 Task: Find connections with filter location Manhumirim with filter topic #Businessownerwith filter profile language English with filter current company EJAmerica with filter school Vivekananda Institute of Professional Studies with filter industry Performing Arts with filter service category Loans with filter keywords title Manufacturing Assembler
Action: Mouse moved to (564, 89)
Screenshot: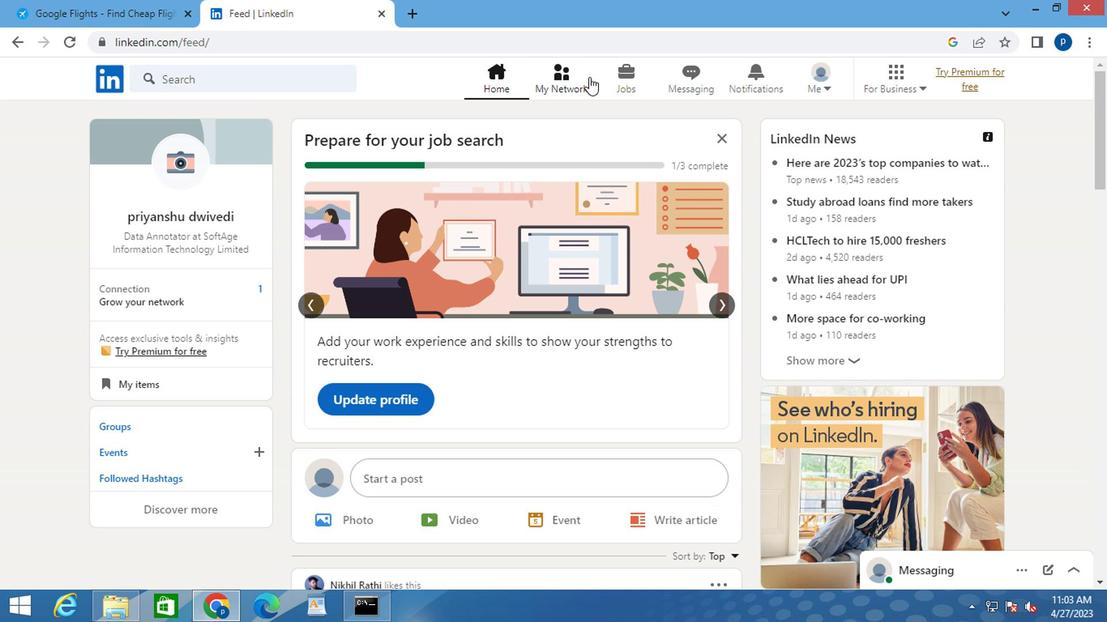 
Action: Mouse pressed left at (564, 89)
Screenshot: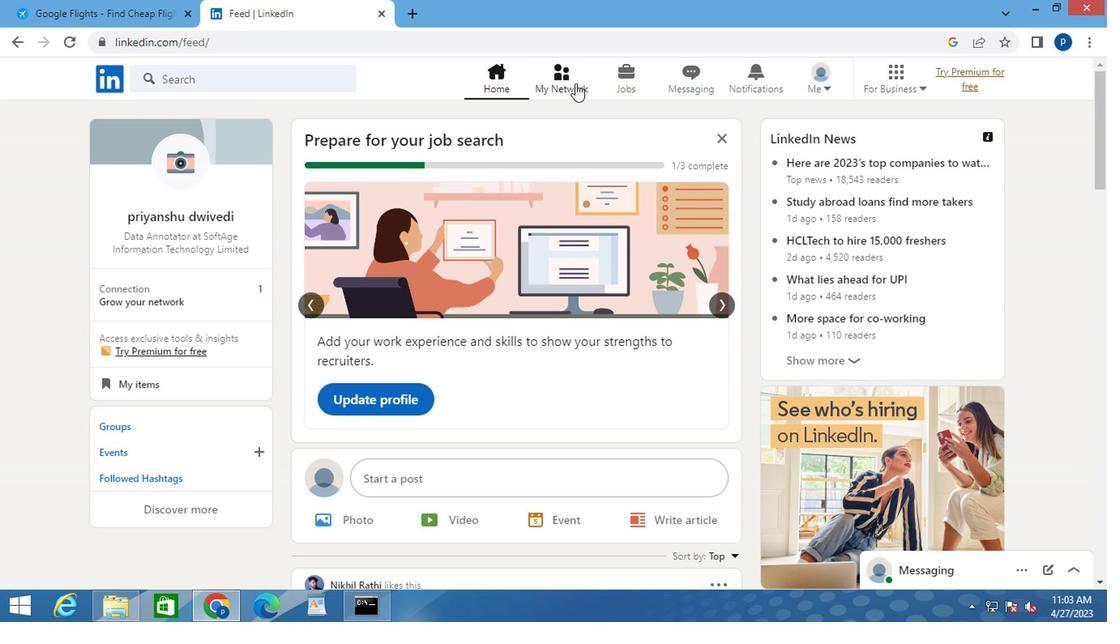 
Action: Mouse moved to (179, 167)
Screenshot: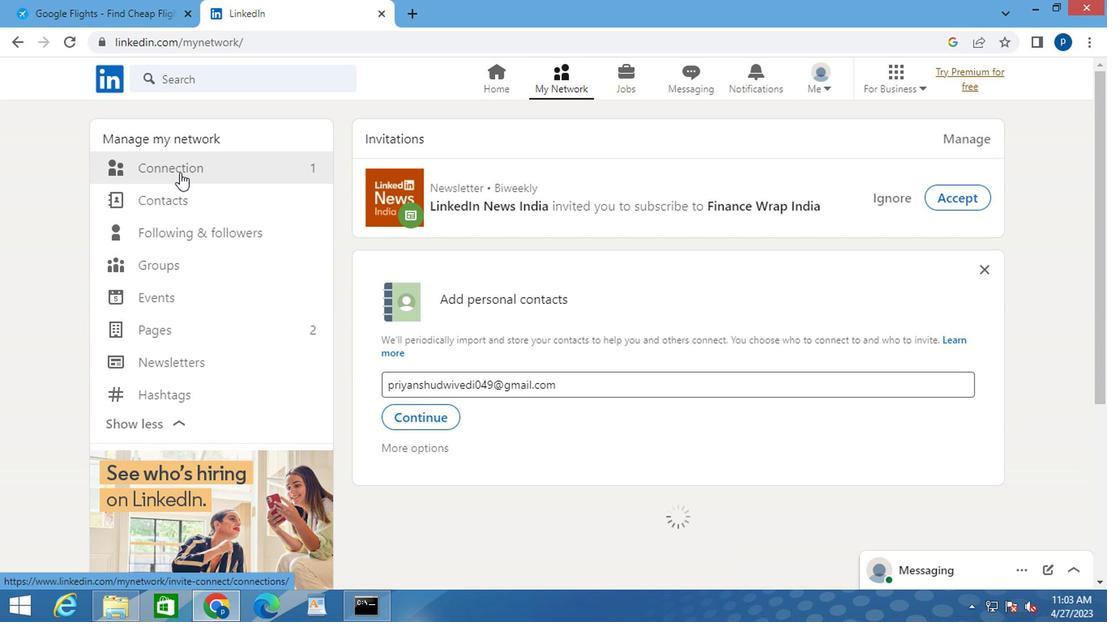 
Action: Mouse pressed left at (179, 167)
Screenshot: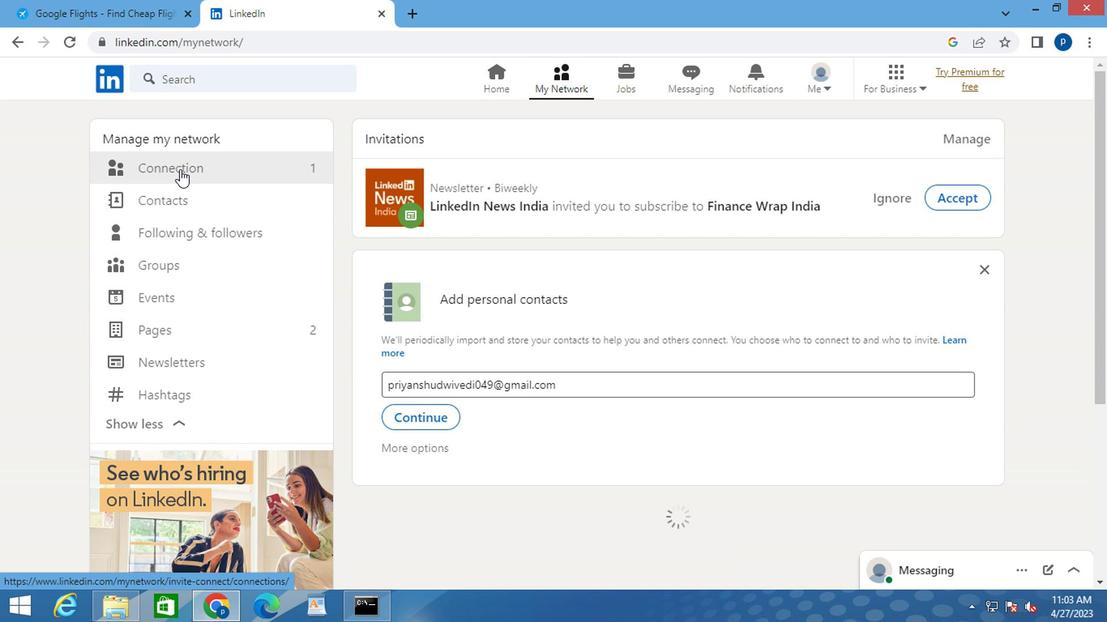 
Action: Mouse moved to (179, 166)
Screenshot: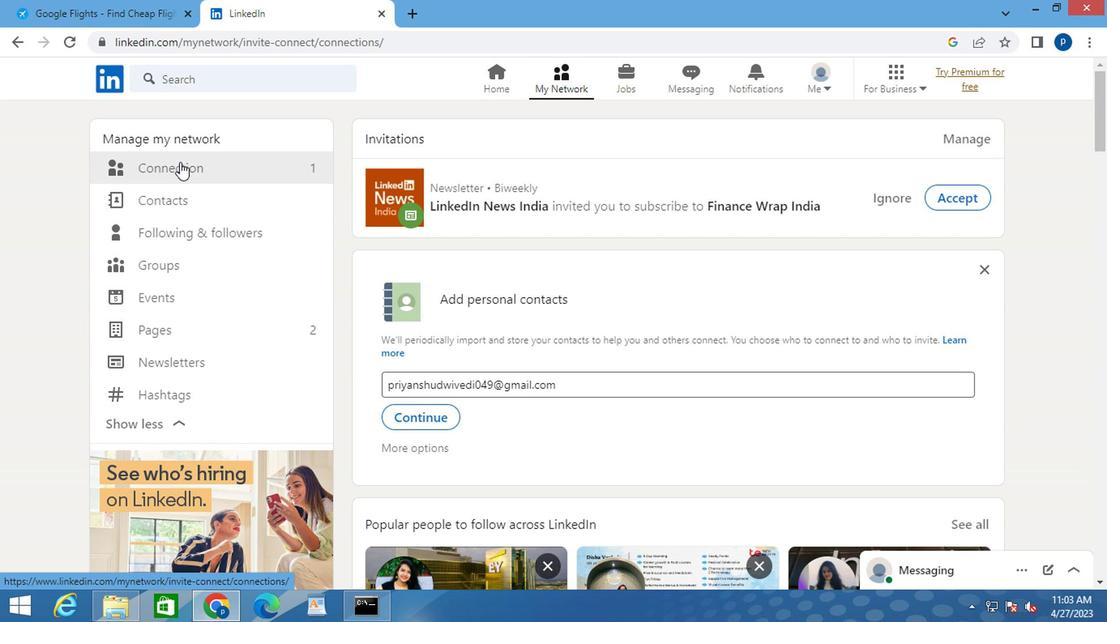 
Action: Mouse pressed left at (179, 166)
Screenshot: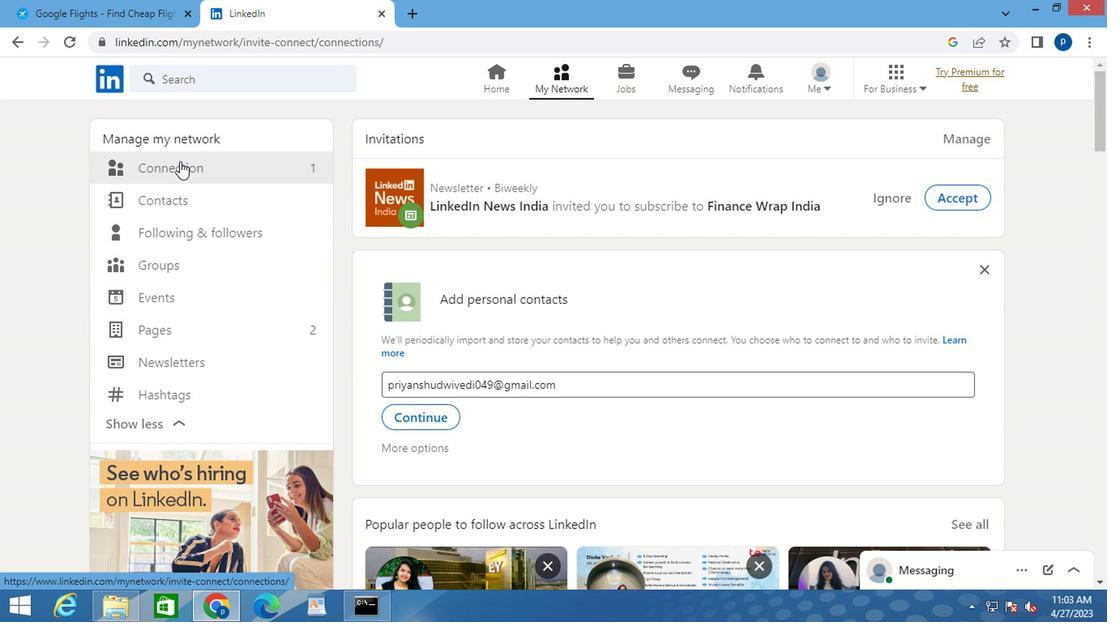 
Action: Mouse moved to (666, 171)
Screenshot: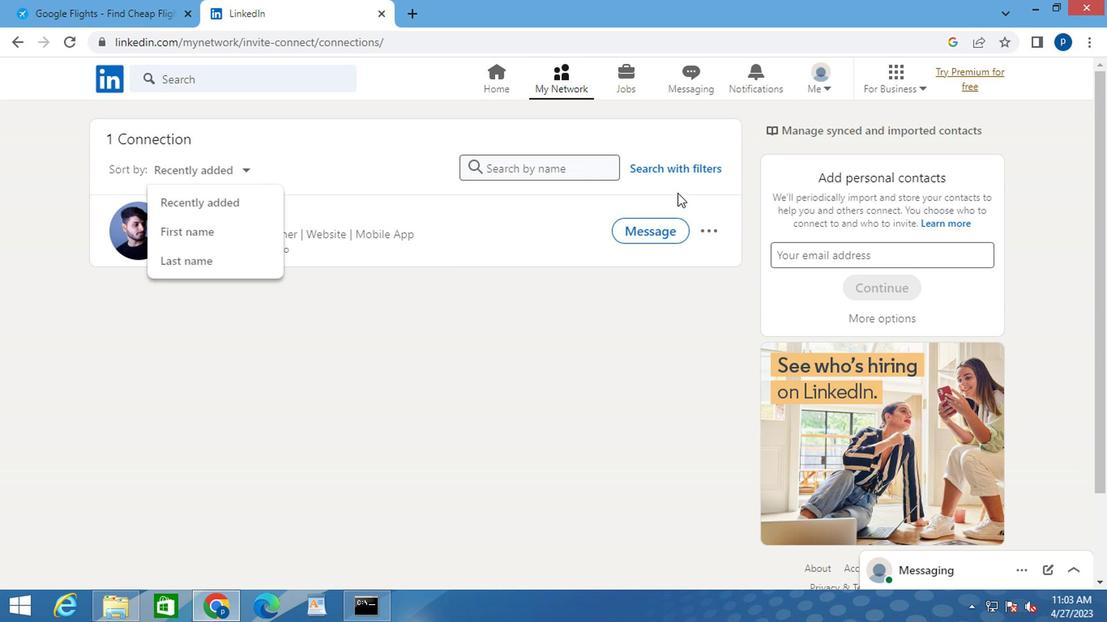 
Action: Mouse pressed left at (666, 171)
Screenshot: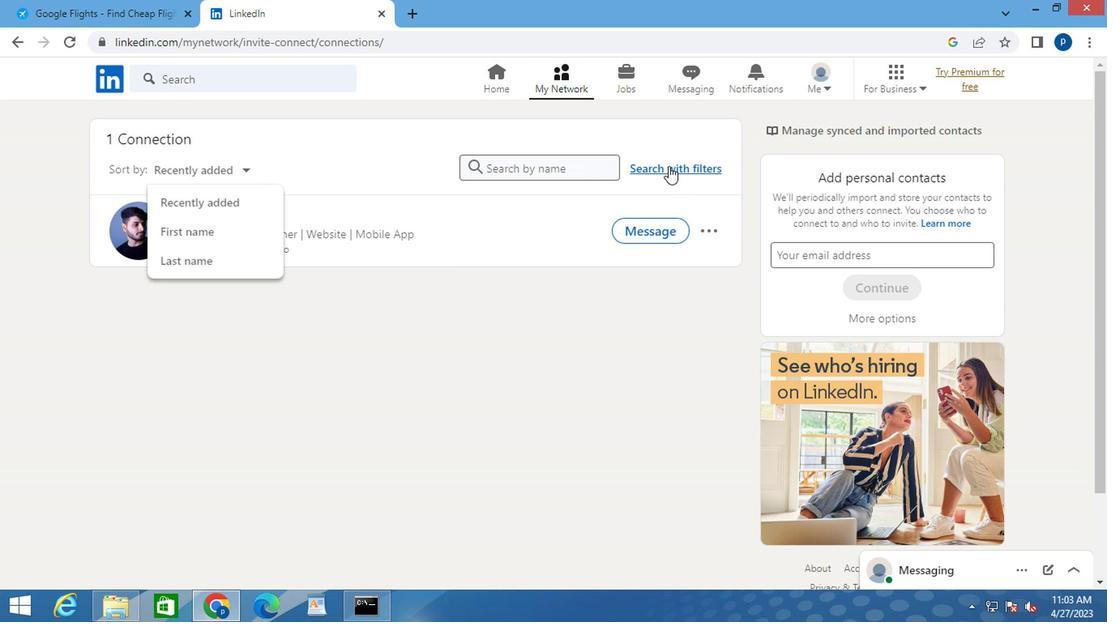 
Action: Mouse moved to (607, 128)
Screenshot: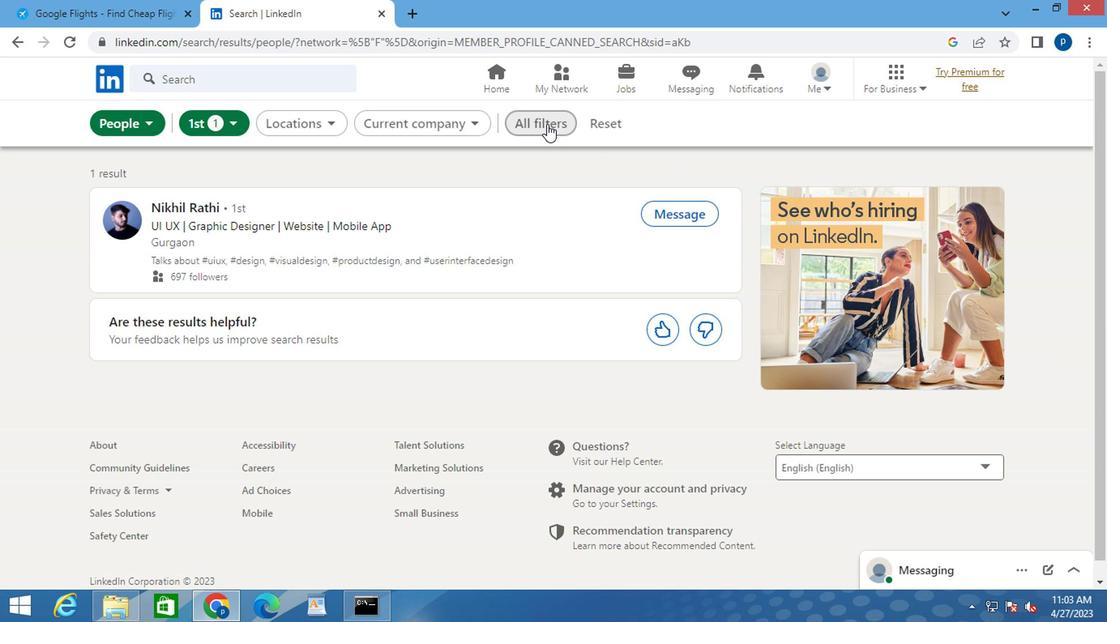 
Action: Mouse pressed left at (607, 128)
Screenshot: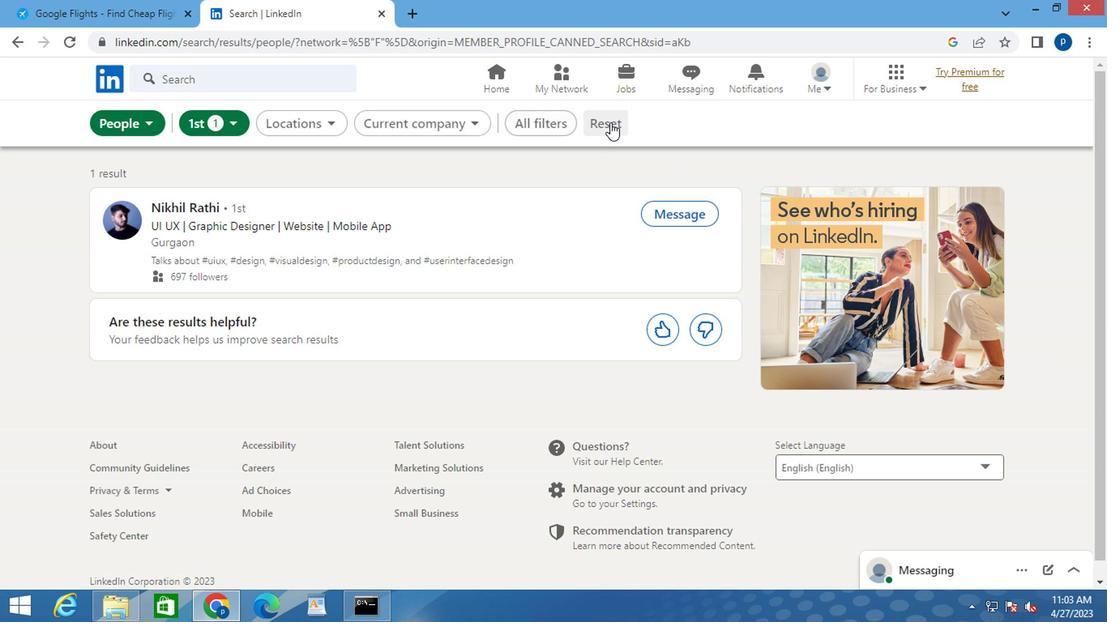 
Action: Mouse moved to (566, 127)
Screenshot: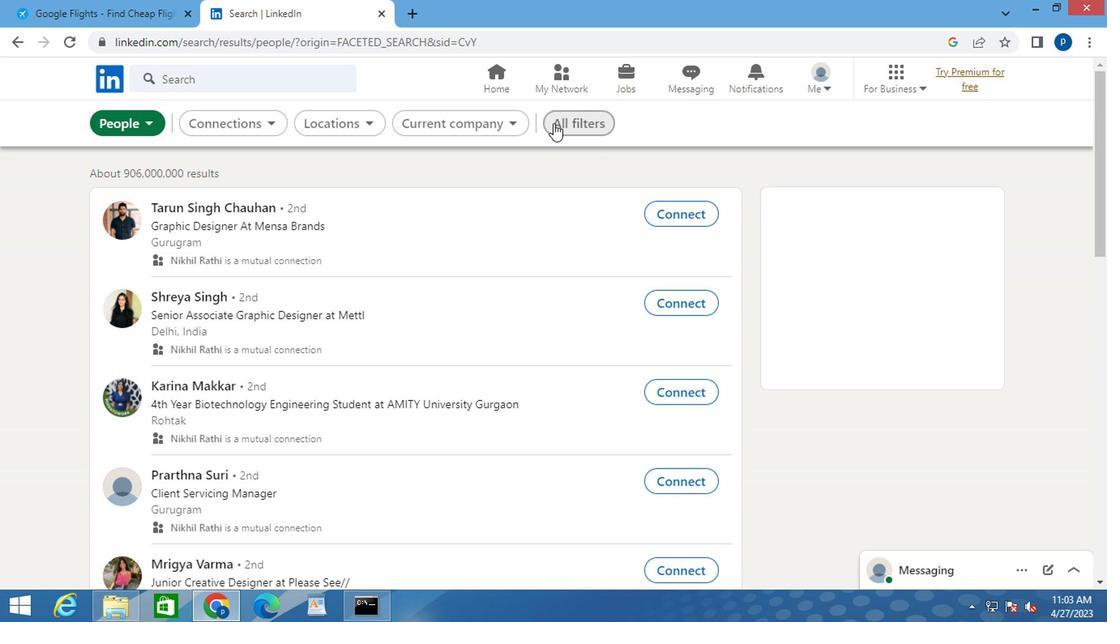 
Action: Mouse pressed left at (566, 127)
Screenshot: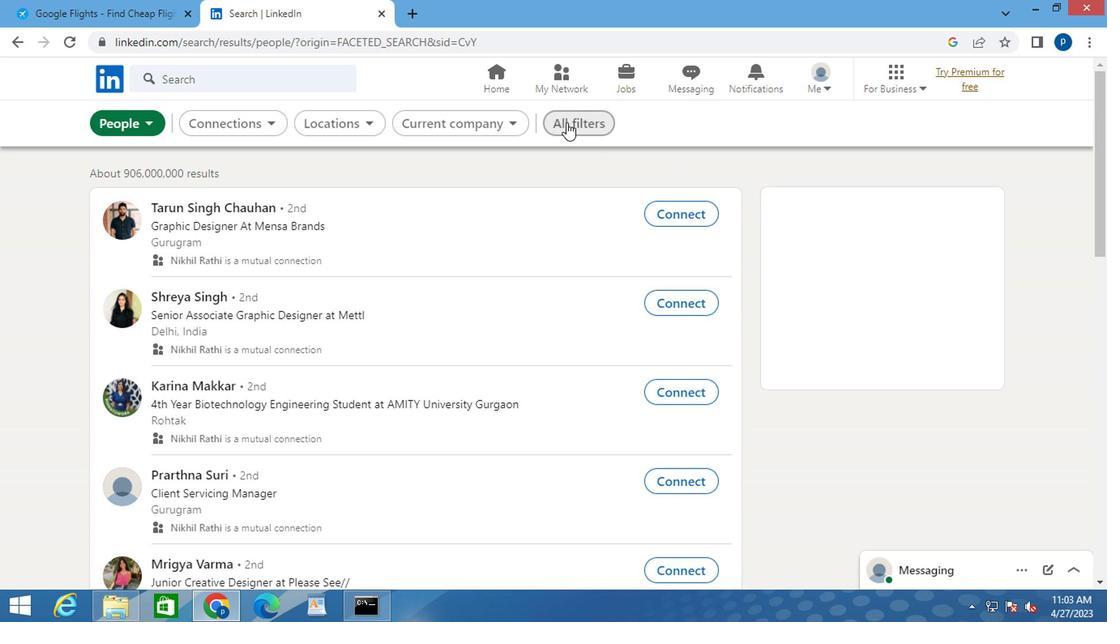 
Action: Mouse moved to (781, 380)
Screenshot: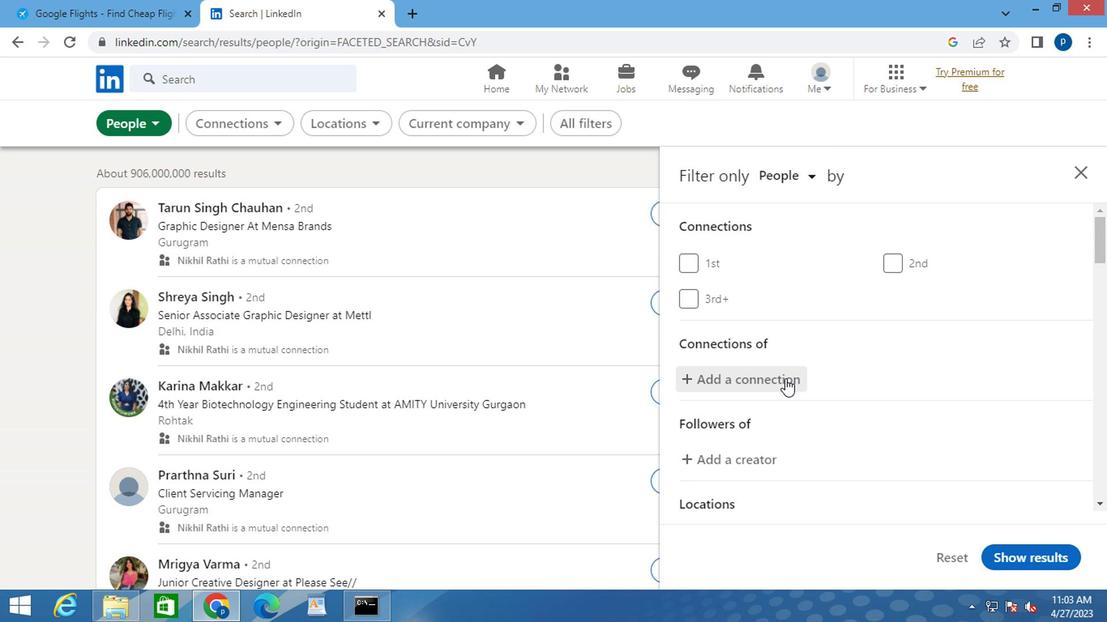 
Action: Mouse scrolled (781, 378) with delta (0, -1)
Screenshot: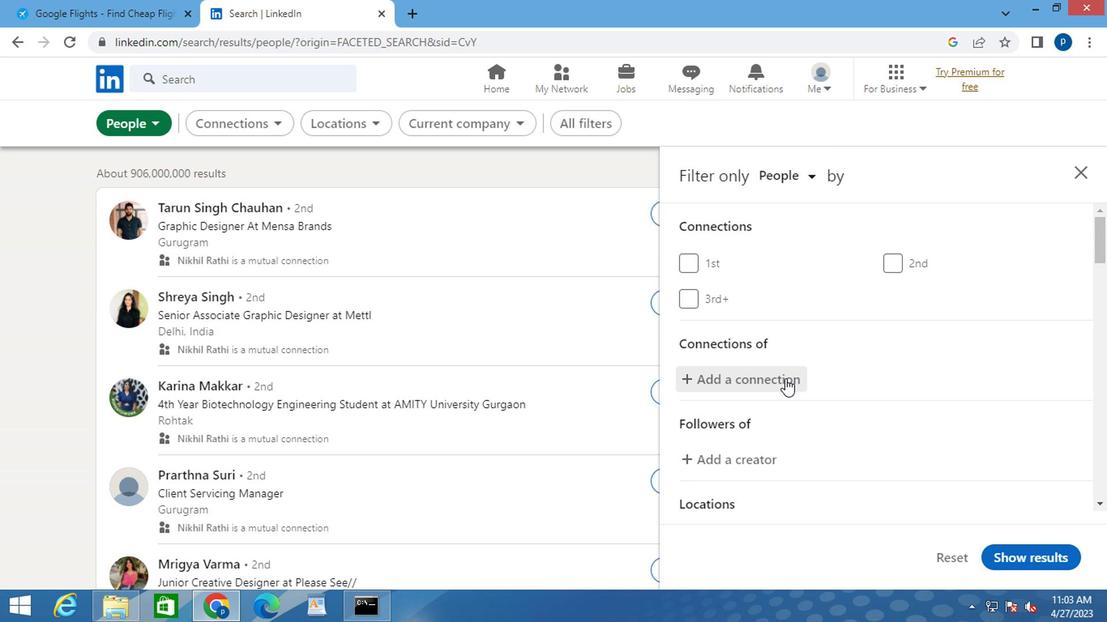 
Action: Mouse moved to (779, 377)
Screenshot: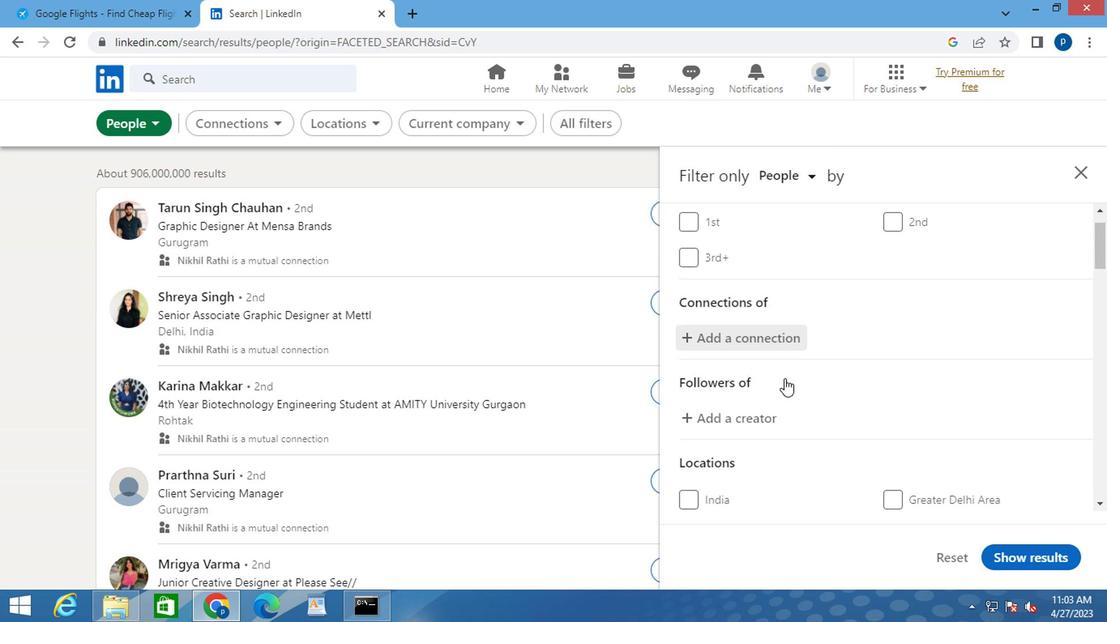 
Action: Mouse scrolled (779, 376) with delta (0, -1)
Screenshot: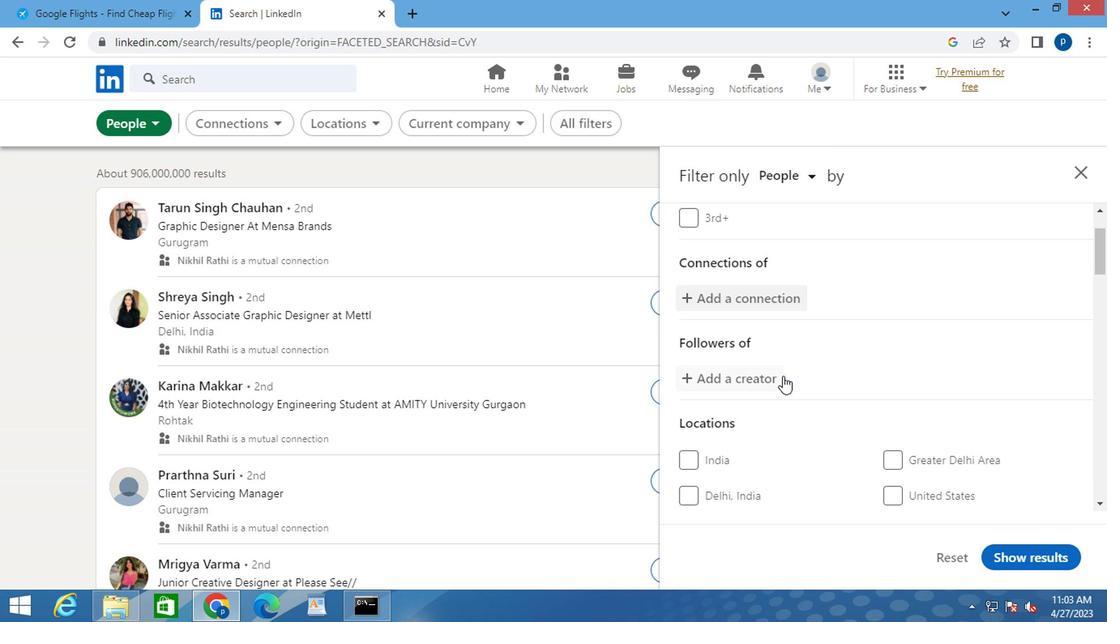 
Action: Mouse moved to (900, 442)
Screenshot: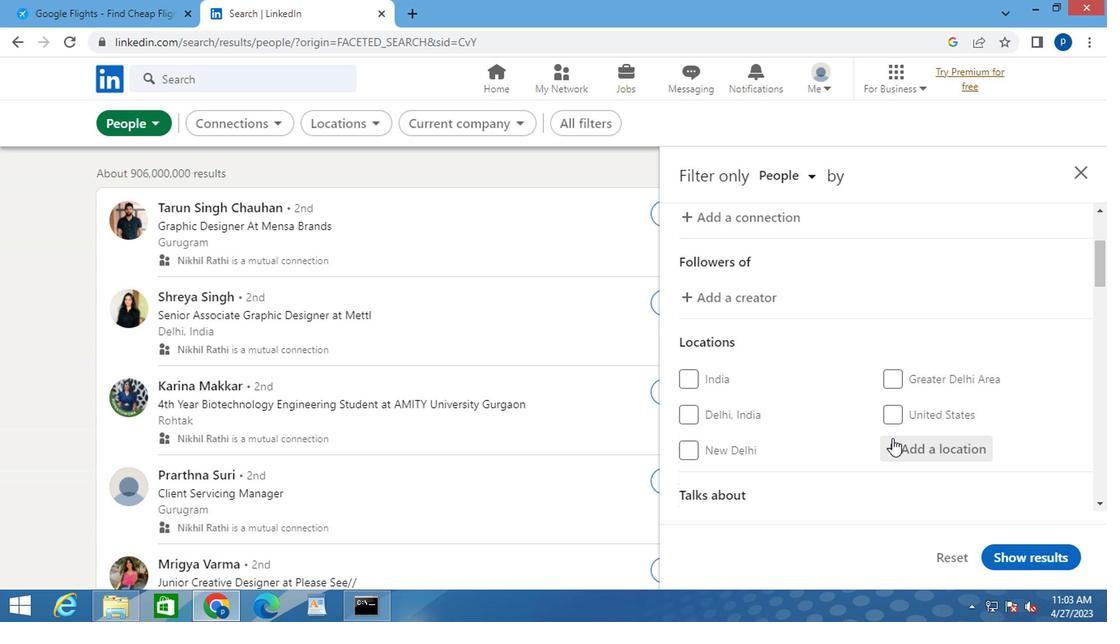 
Action: Mouse pressed left at (900, 442)
Screenshot: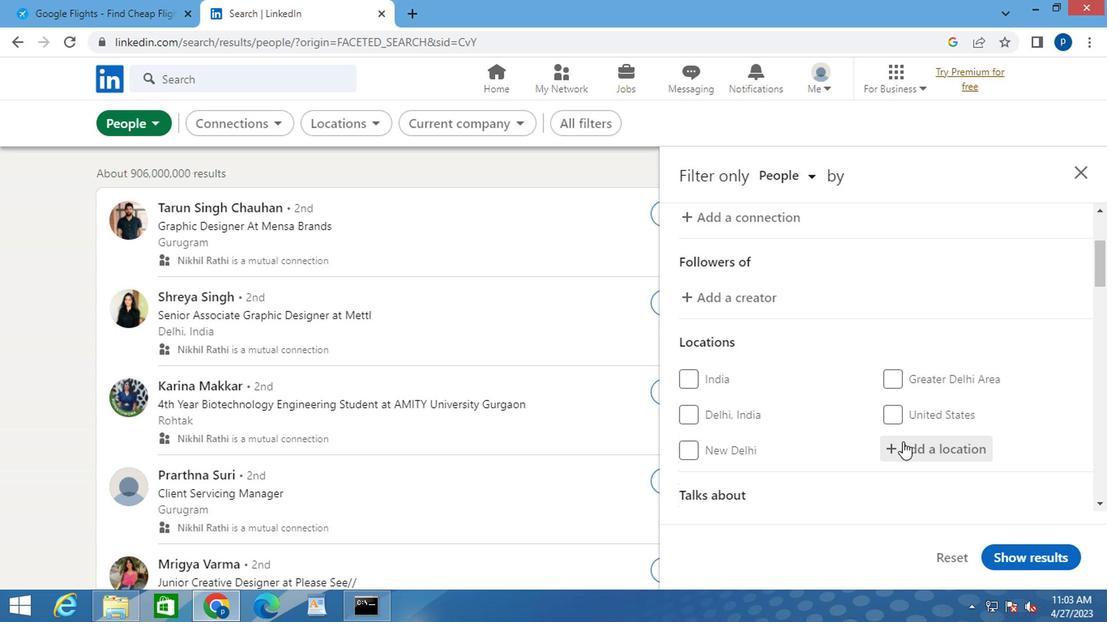 
Action: Key pressed <Key.caps_lock>m<Key.caps_lock>anhumi
Screenshot: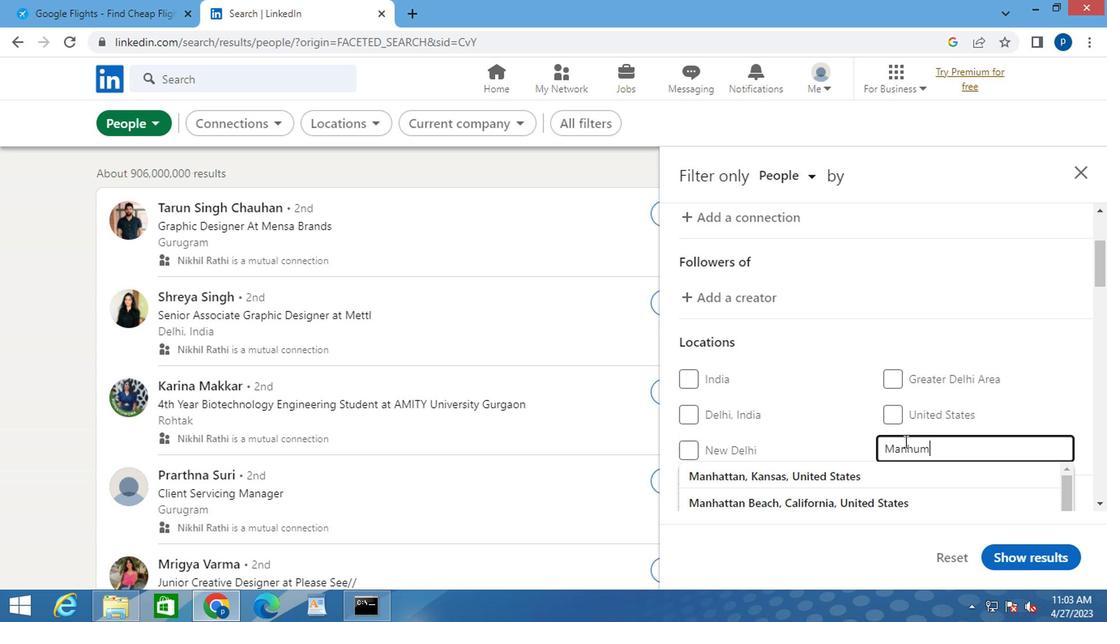 
Action: Mouse moved to (848, 471)
Screenshot: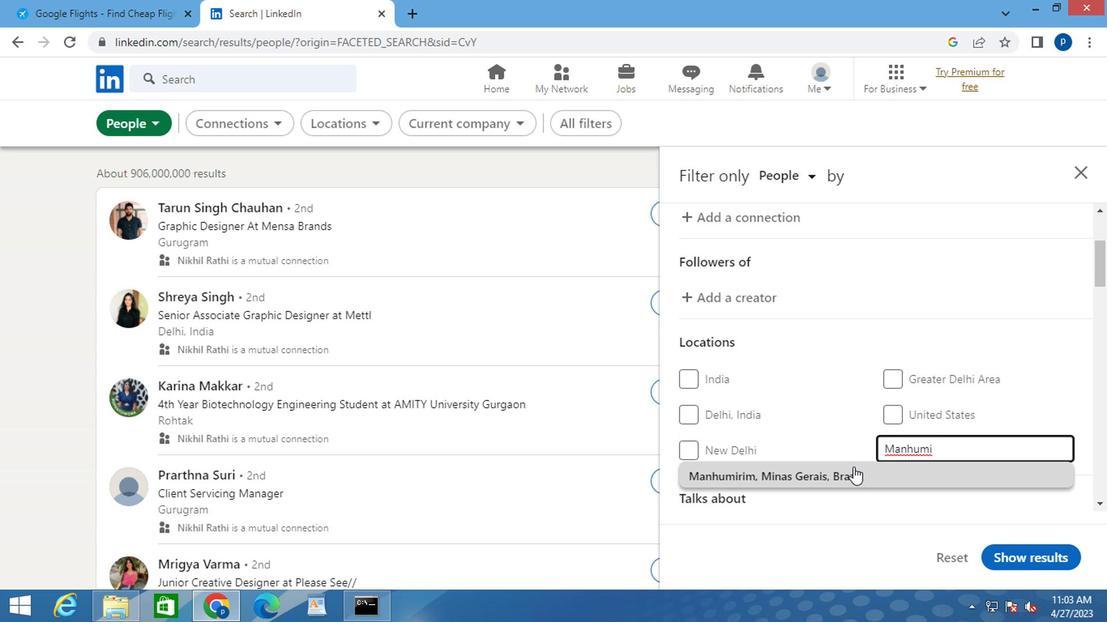 
Action: Mouse pressed left at (848, 471)
Screenshot: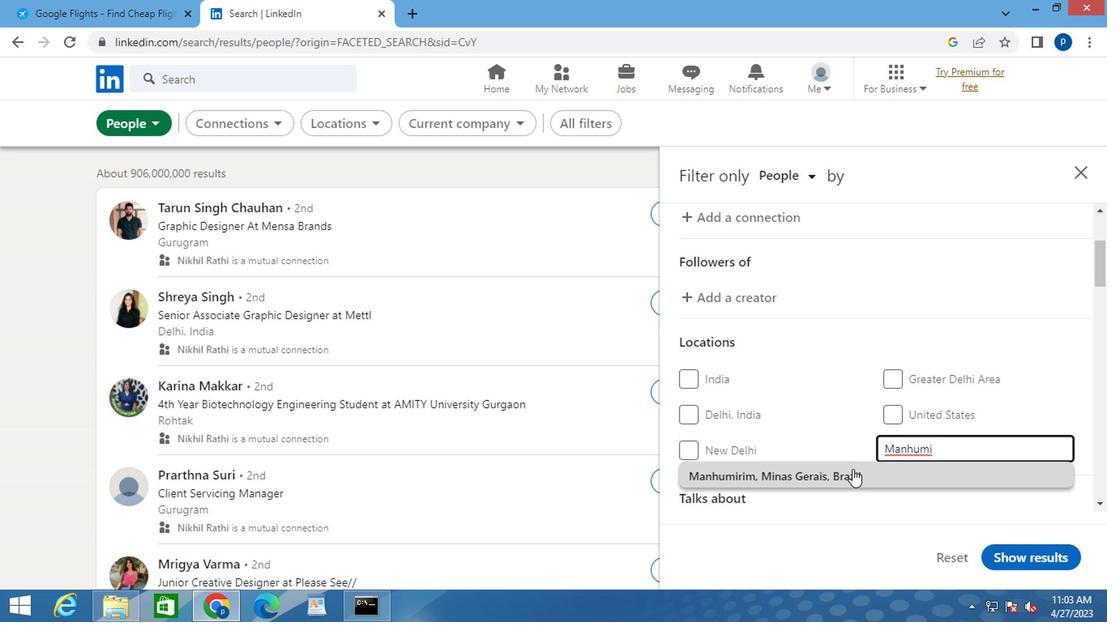 
Action: Mouse moved to (830, 420)
Screenshot: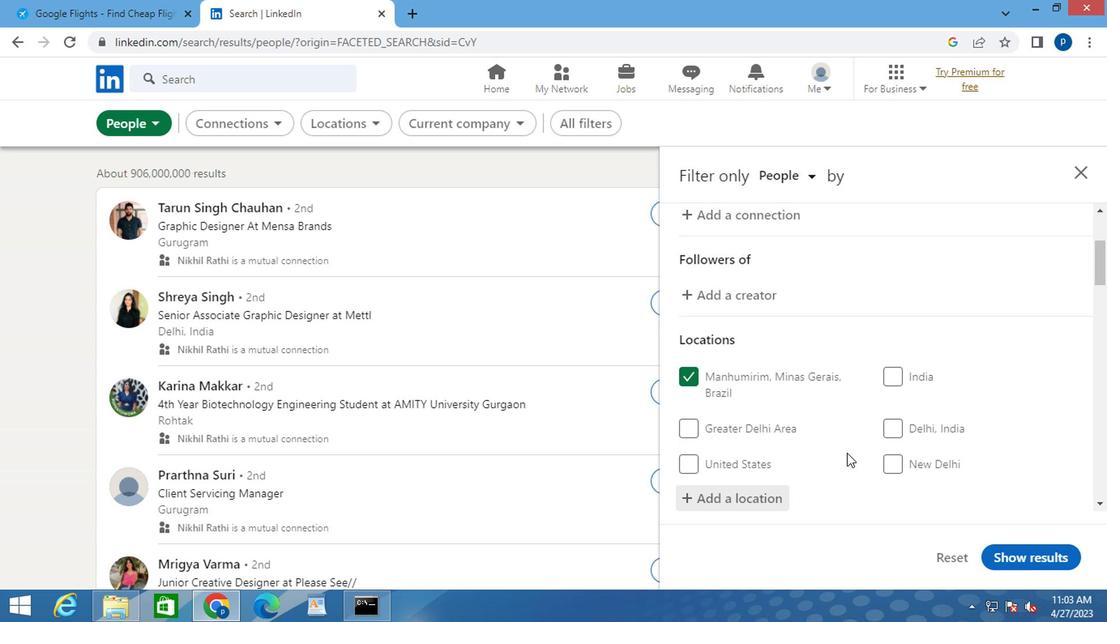 
Action: Mouse scrolled (830, 419) with delta (0, 0)
Screenshot: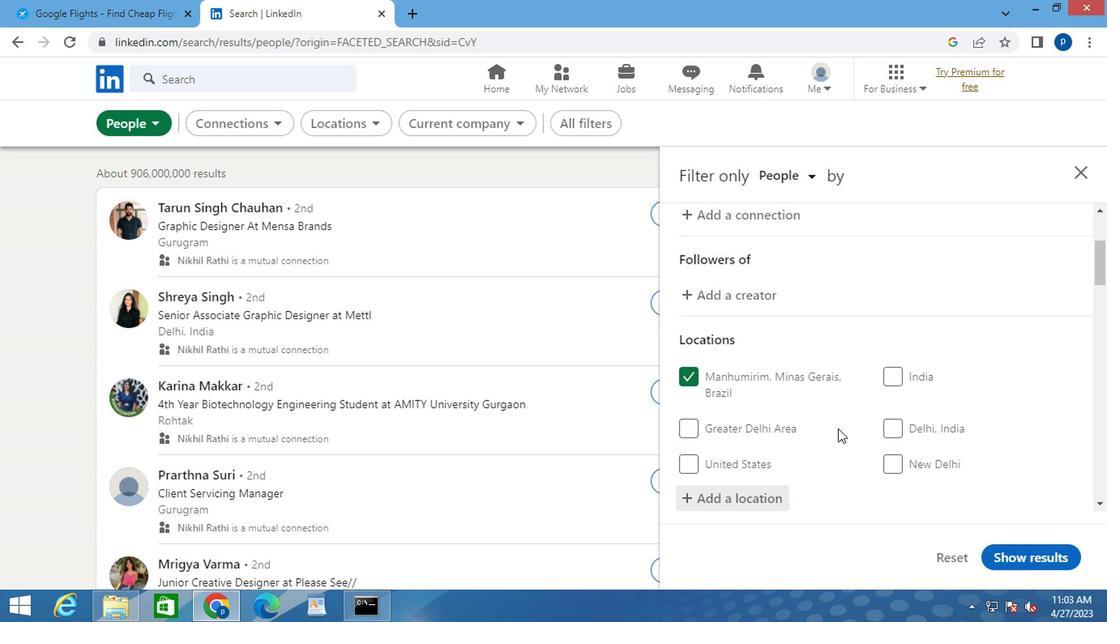 
Action: Mouse scrolled (830, 419) with delta (0, 0)
Screenshot: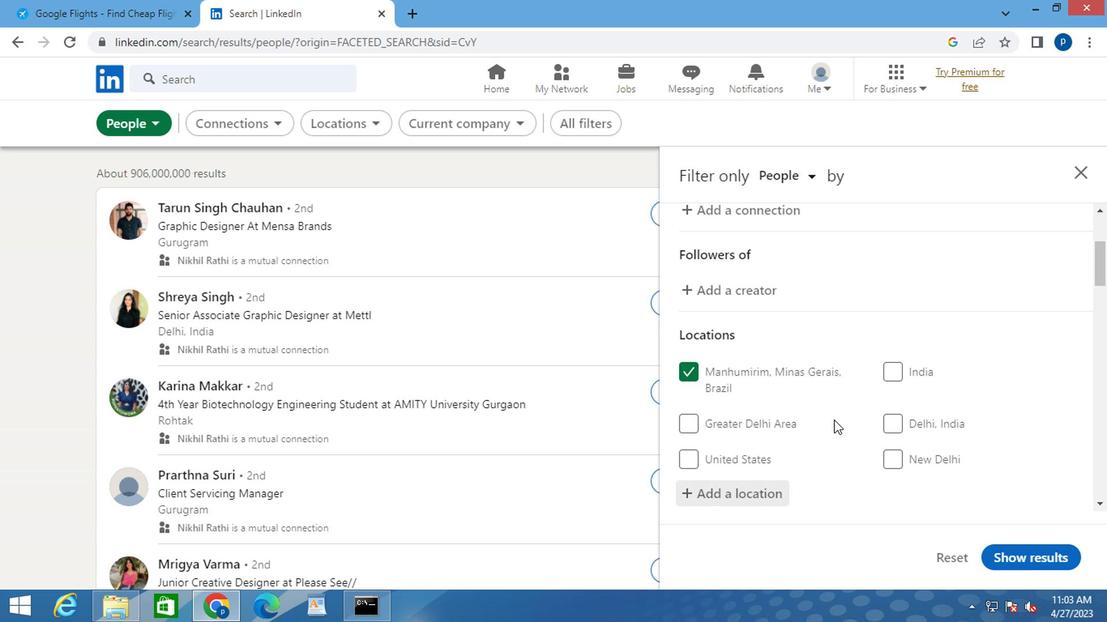 
Action: Mouse moved to (826, 407)
Screenshot: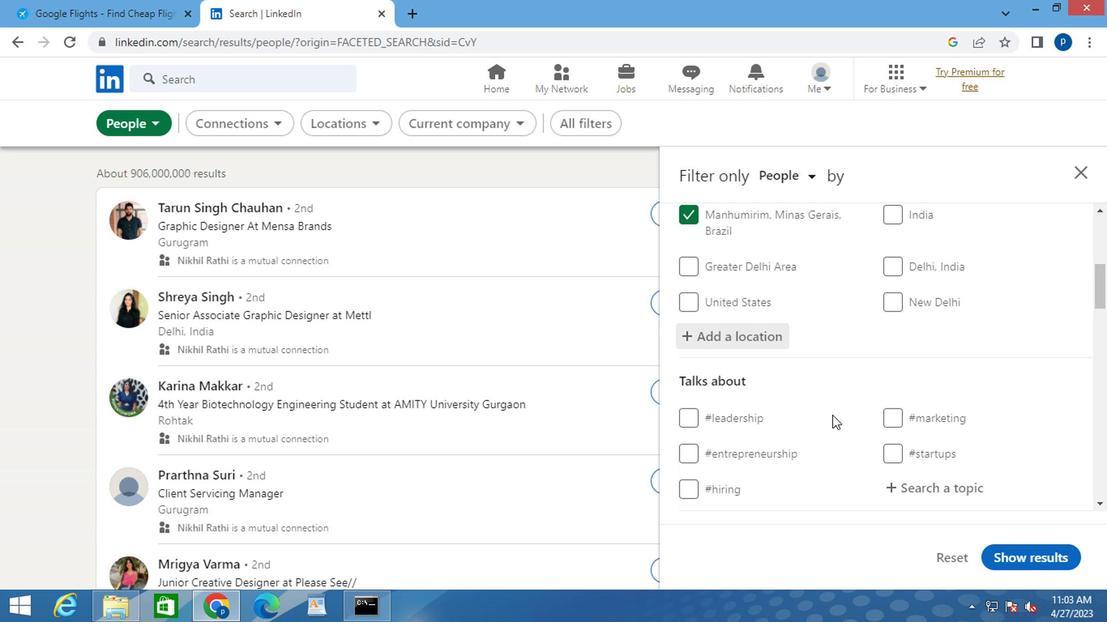 
Action: Mouse scrolled (826, 407) with delta (0, 0)
Screenshot: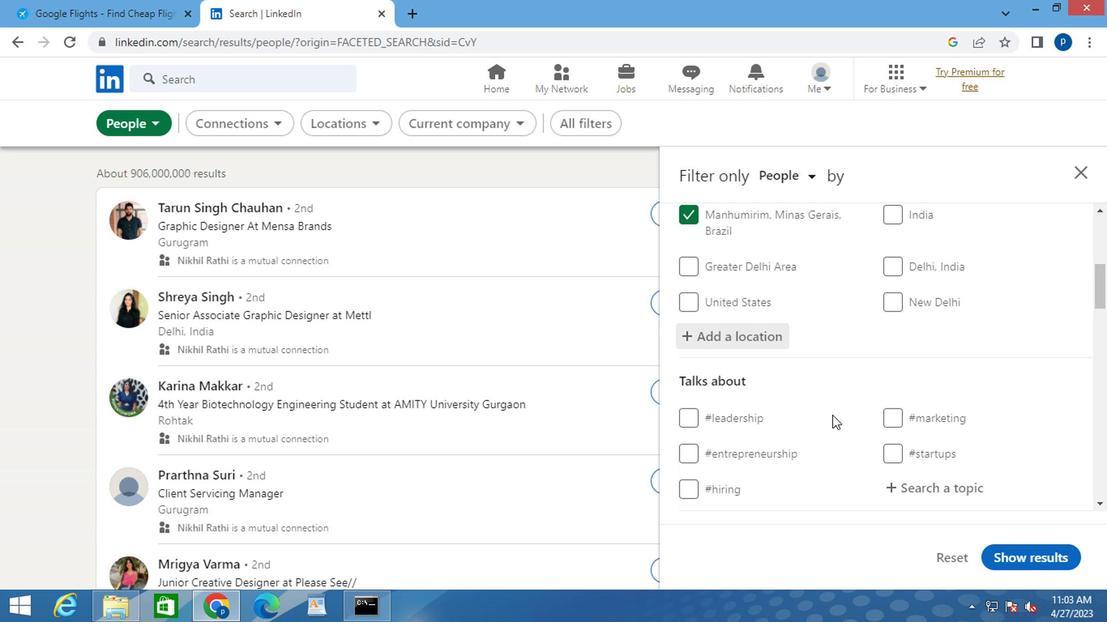 
Action: Mouse moved to (921, 411)
Screenshot: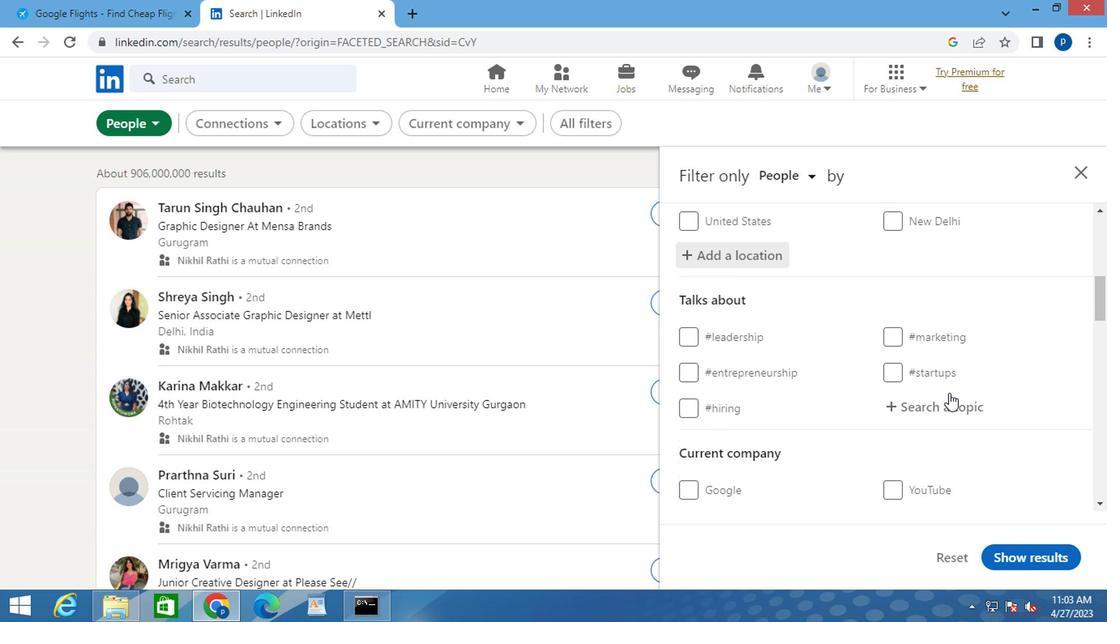 
Action: Mouse pressed left at (921, 411)
Screenshot: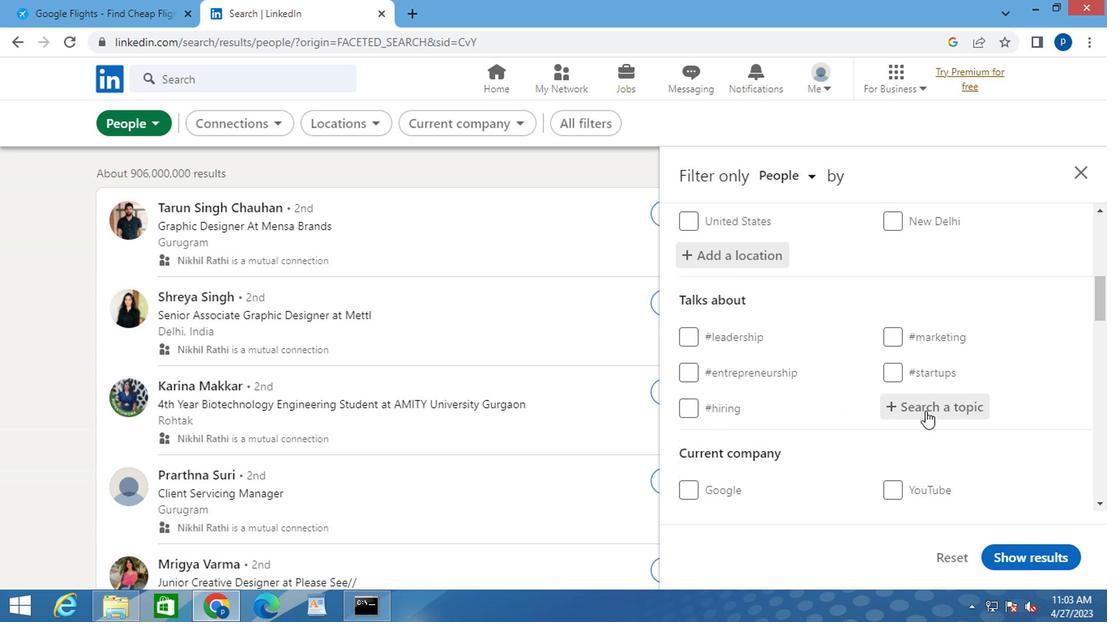 
Action: Mouse moved to (918, 411)
Screenshot: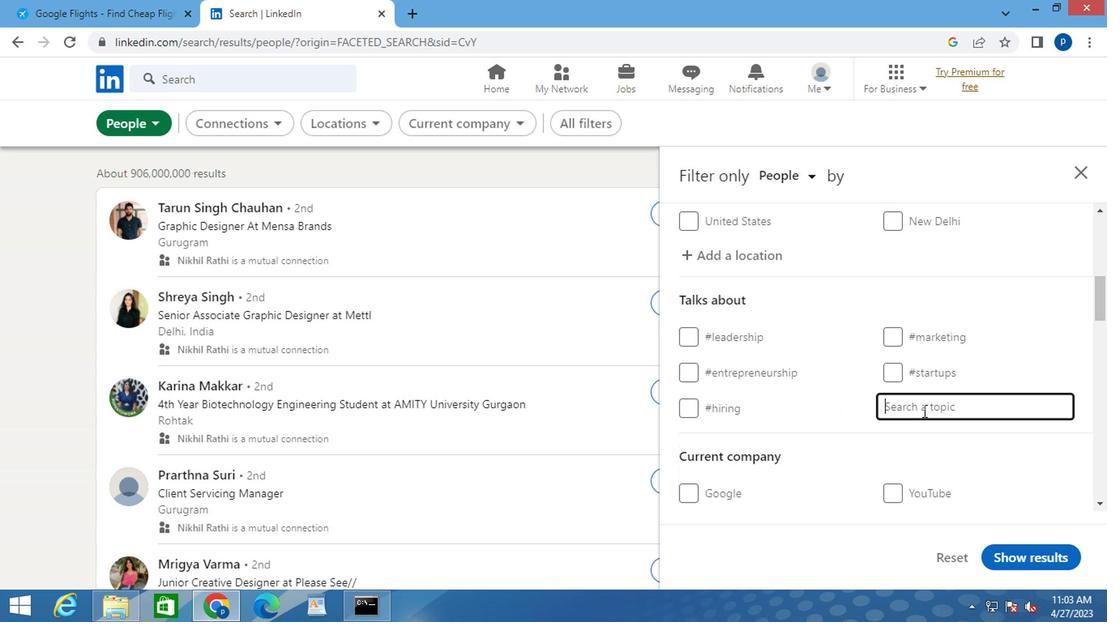 
Action: Key pressed <Key.shift>#<Key.caps_lock>B<Key.caps_lock>USINESSOWNER
Screenshot: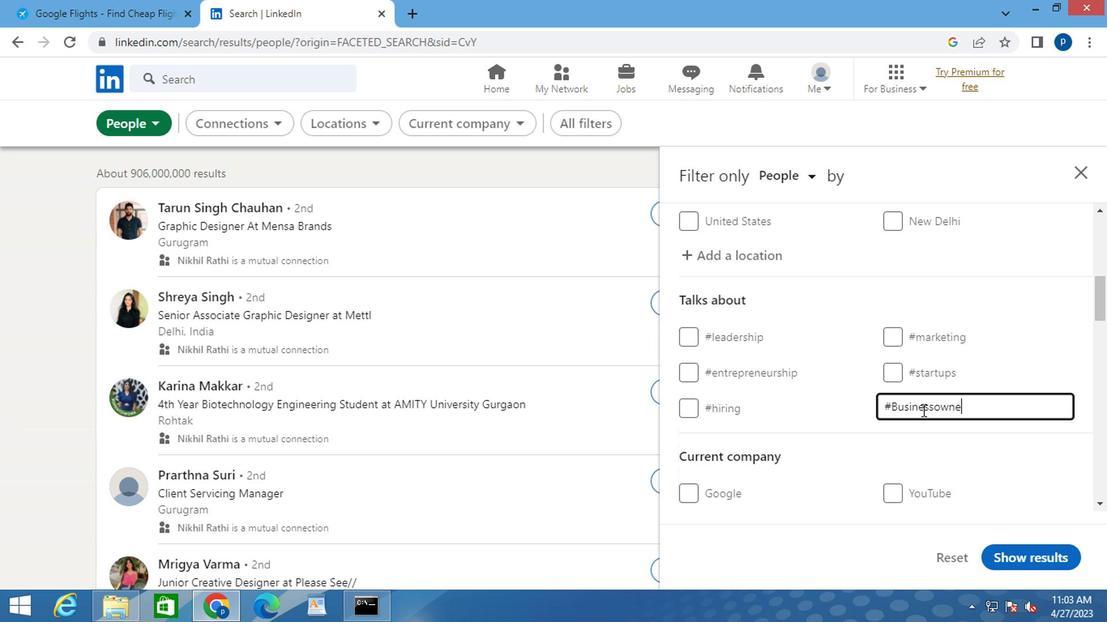 
Action: Mouse moved to (796, 440)
Screenshot: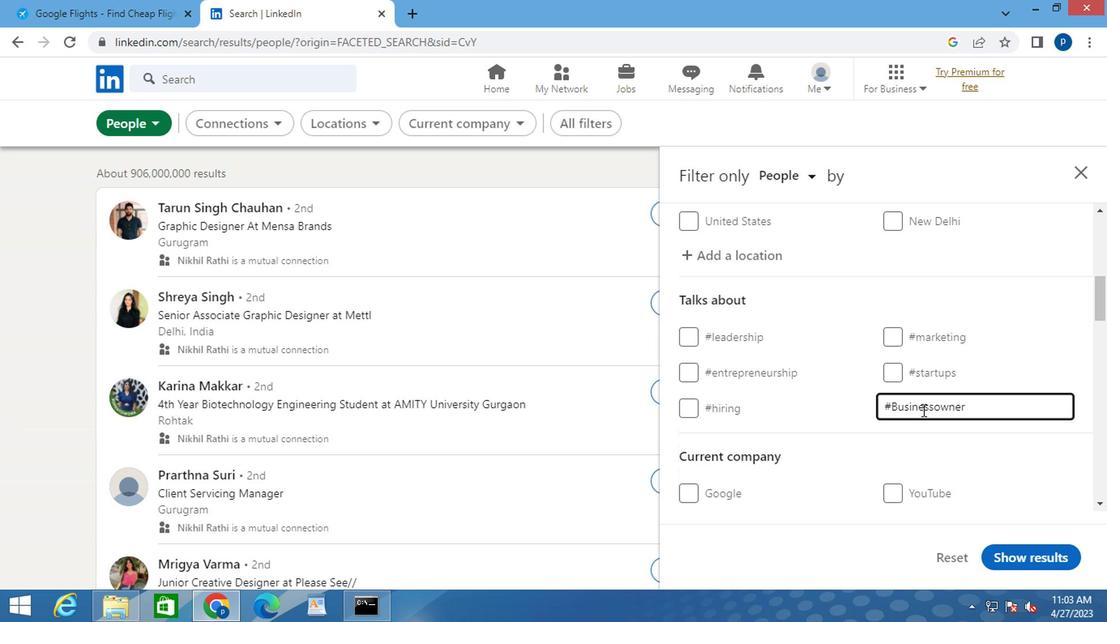 
Action: Mouse scrolled (796, 439) with delta (0, -1)
Screenshot: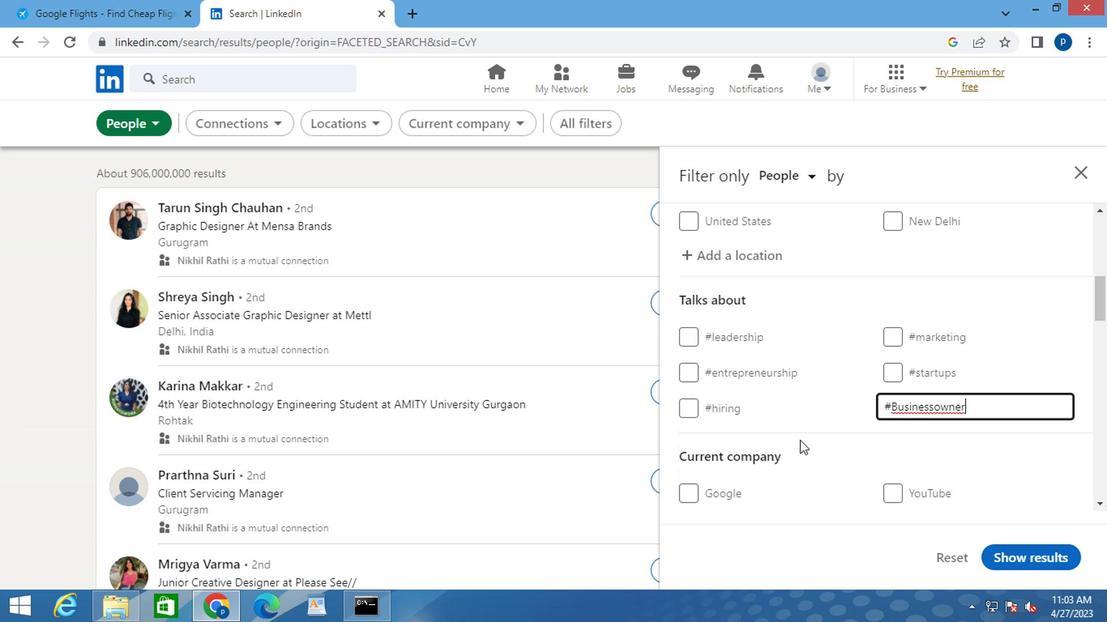 
Action: Mouse scrolled (796, 439) with delta (0, -1)
Screenshot: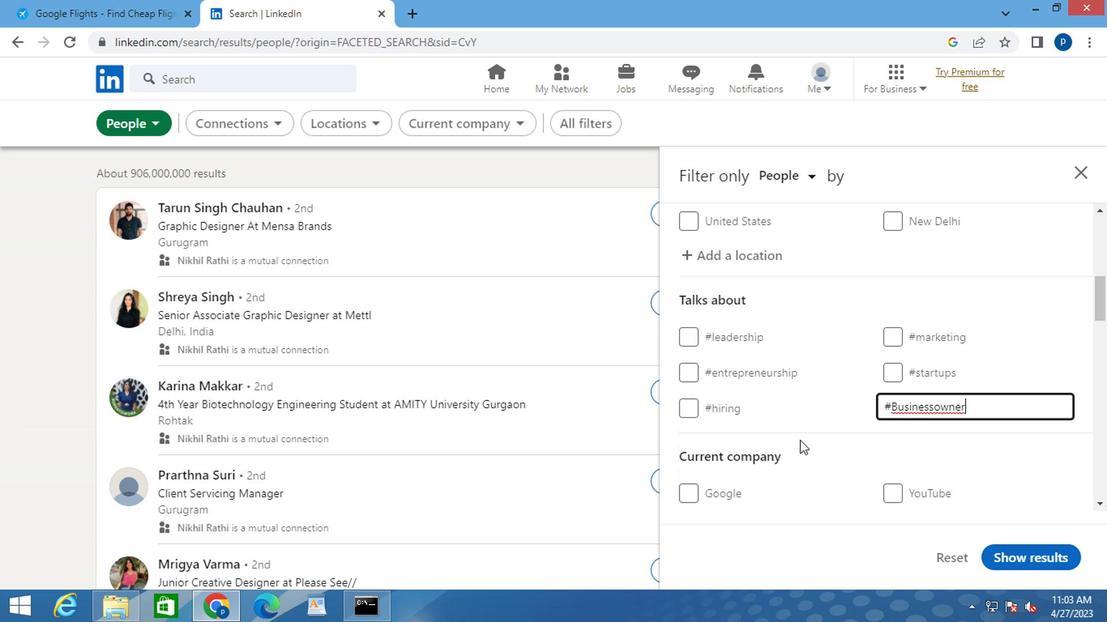 
Action: Mouse moved to (902, 399)
Screenshot: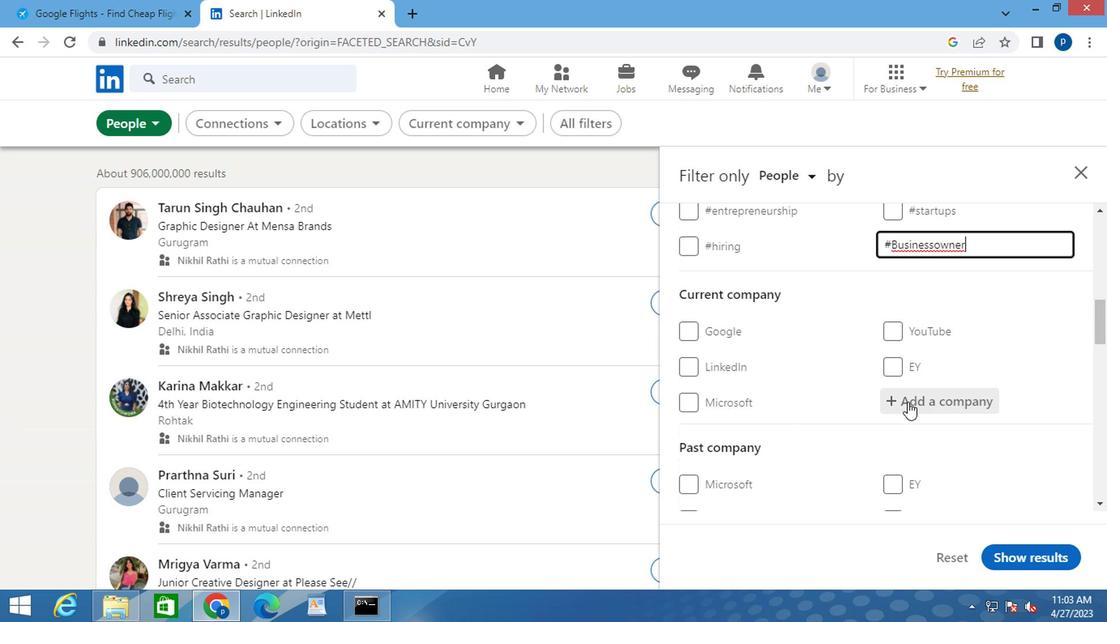 
Action: Mouse pressed left at (902, 399)
Screenshot: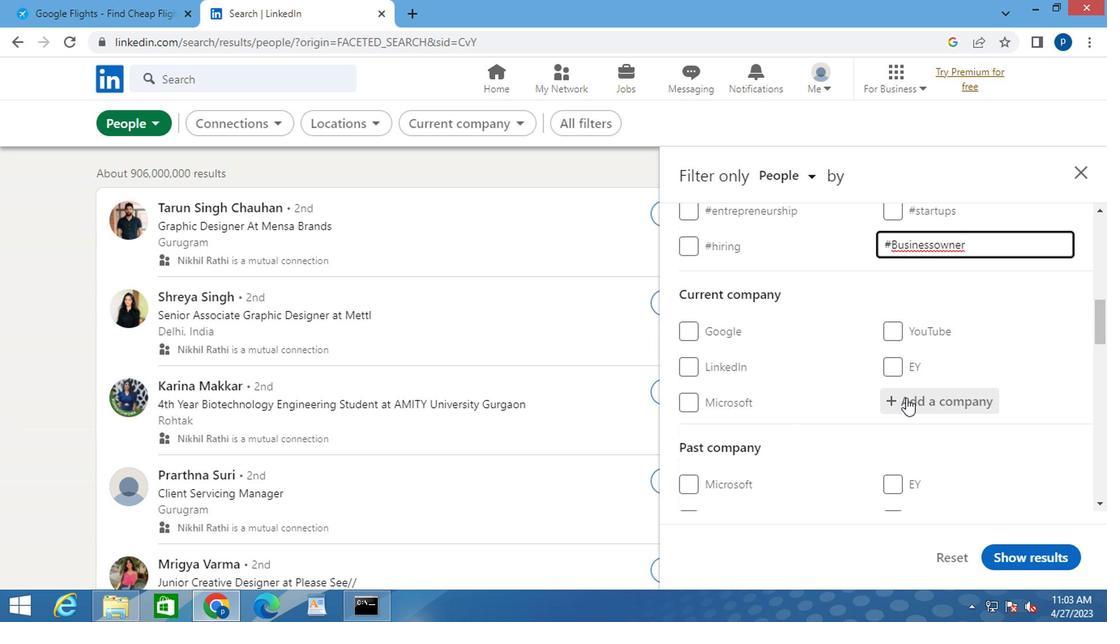 
Action: Mouse moved to (901, 399)
Screenshot: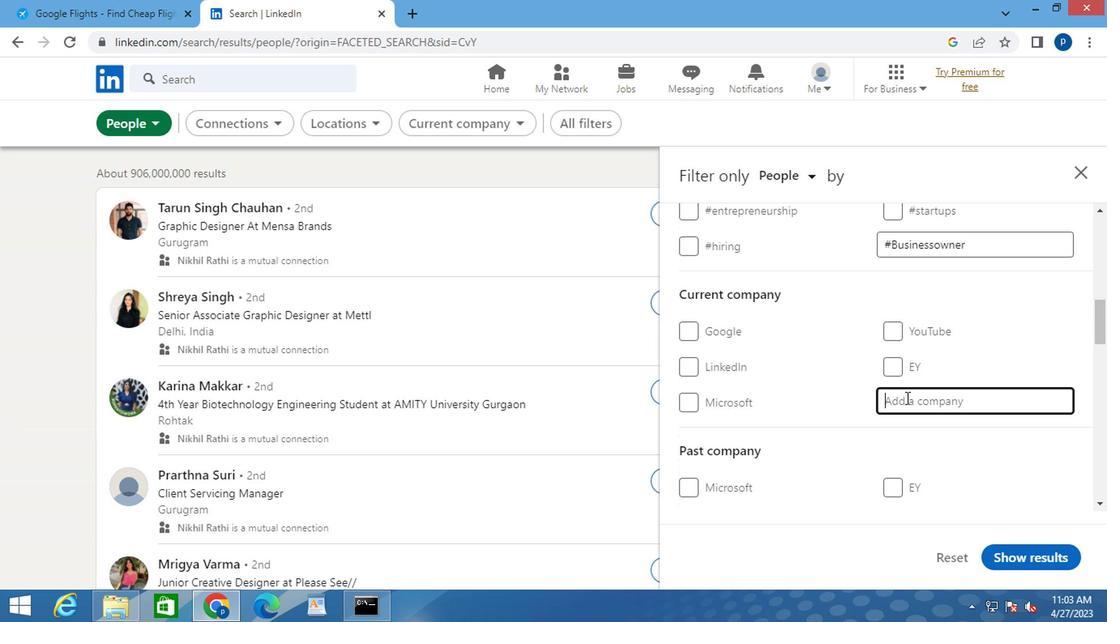 
Action: Key pressed EJAME
Screenshot: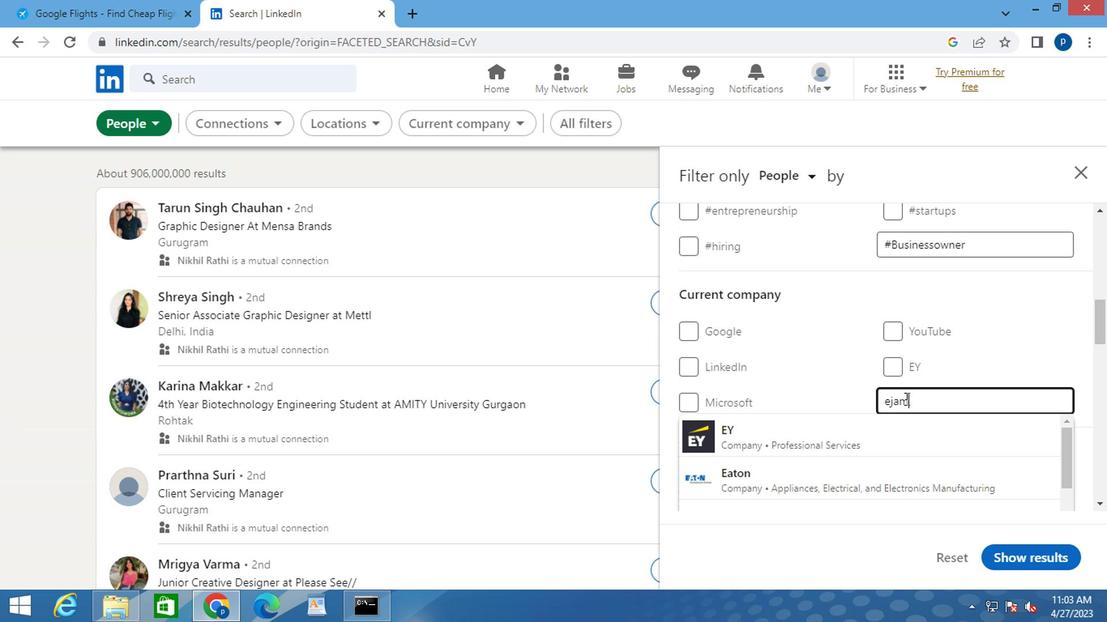 
Action: Mouse moved to (779, 443)
Screenshot: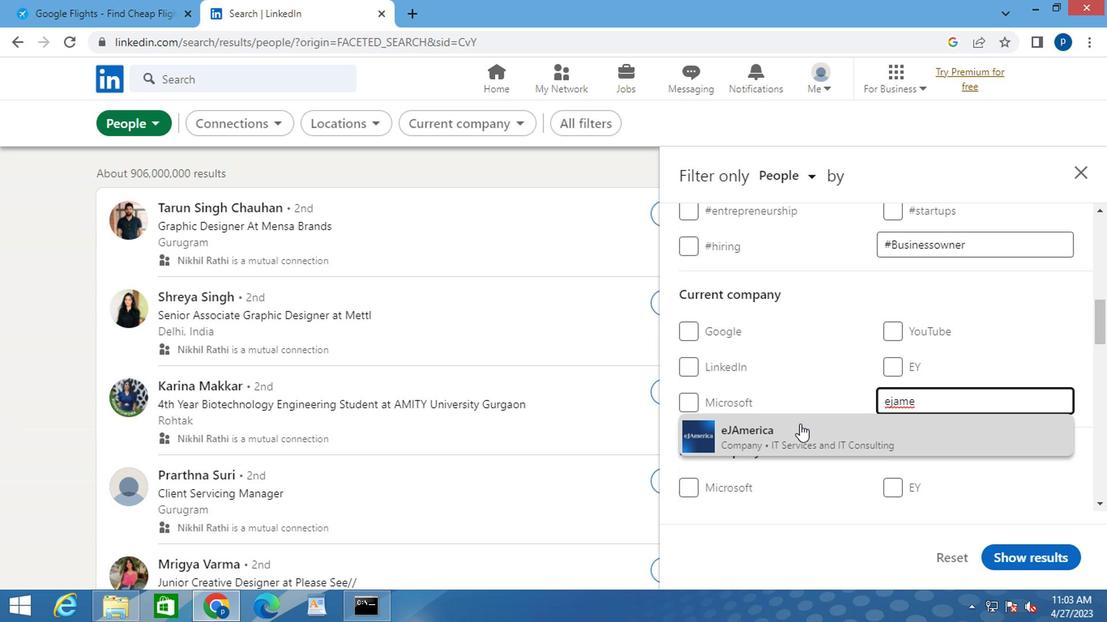 
Action: Mouse pressed left at (779, 443)
Screenshot: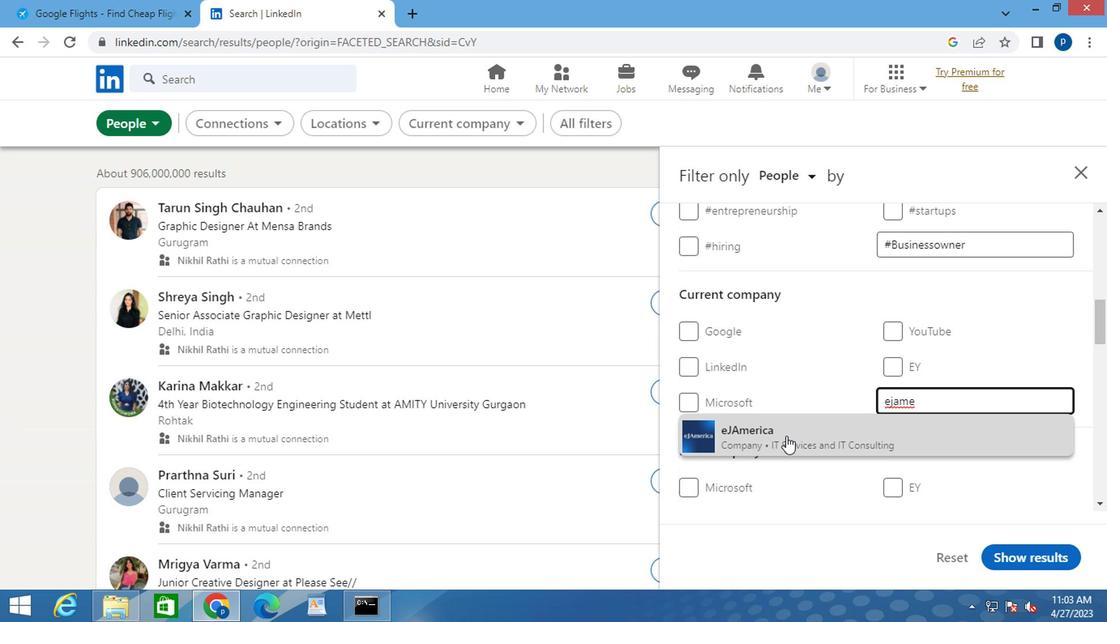 
Action: Mouse moved to (779, 439)
Screenshot: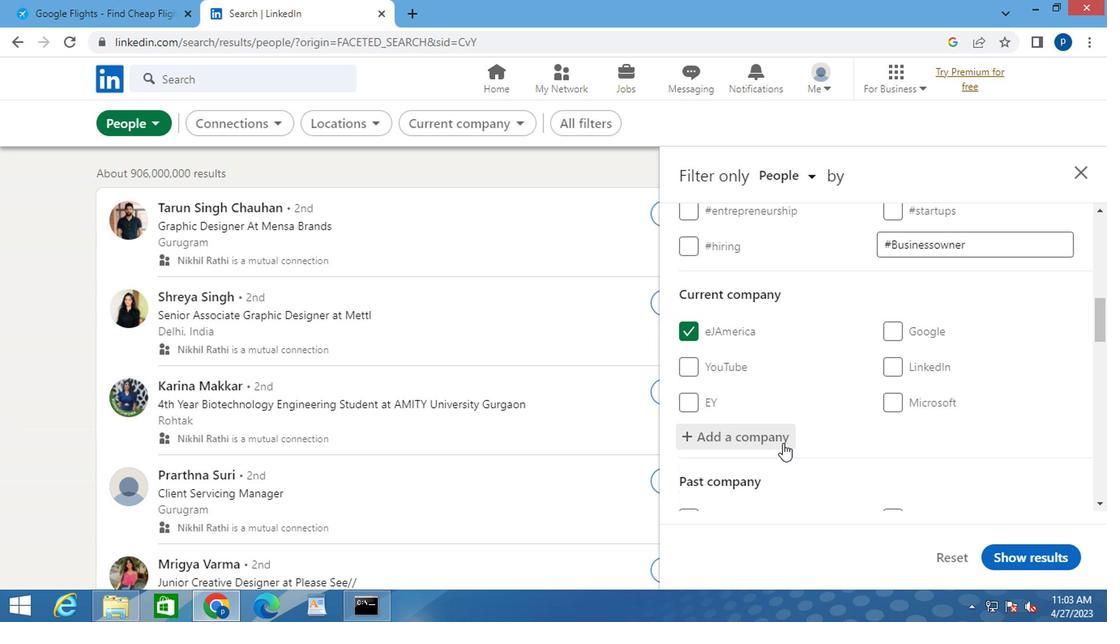 
Action: Mouse scrolled (779, 438) with delta (0, 0)
Screenshot: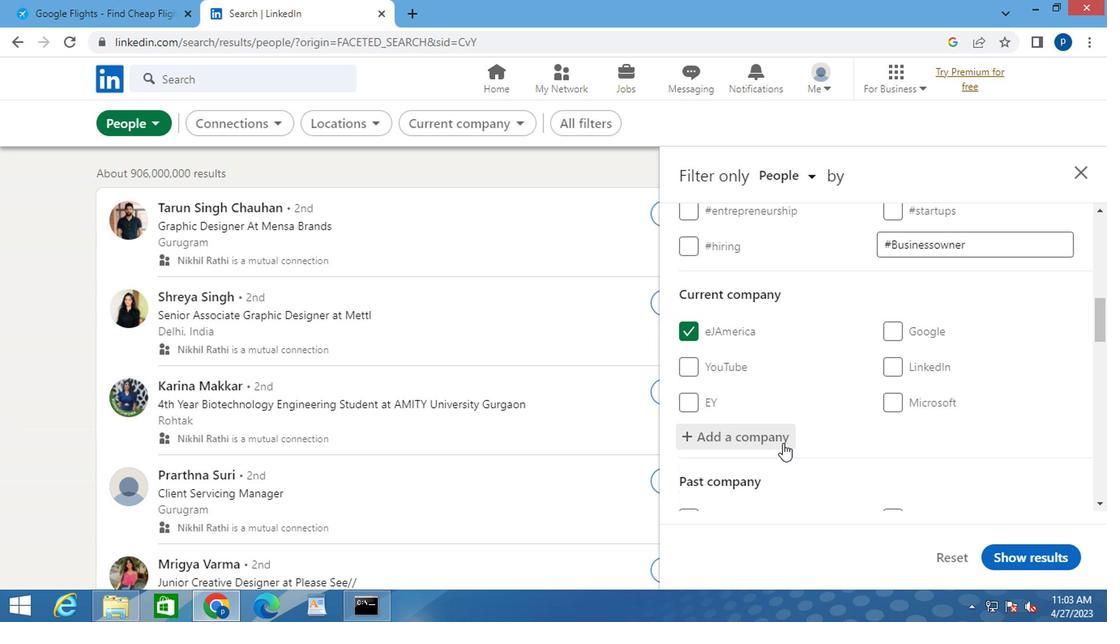 
Action: Mouse moved to (779, 416)
Screenshot: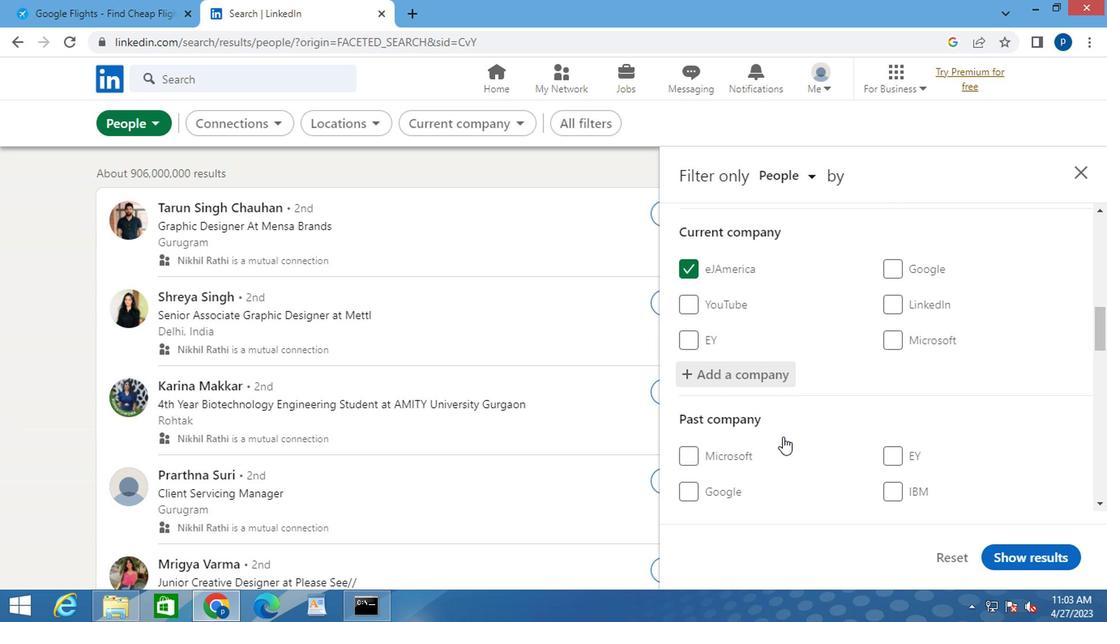 
Action: Mouse scrolled (779, 415) with delta (0, 0)
Screenshot: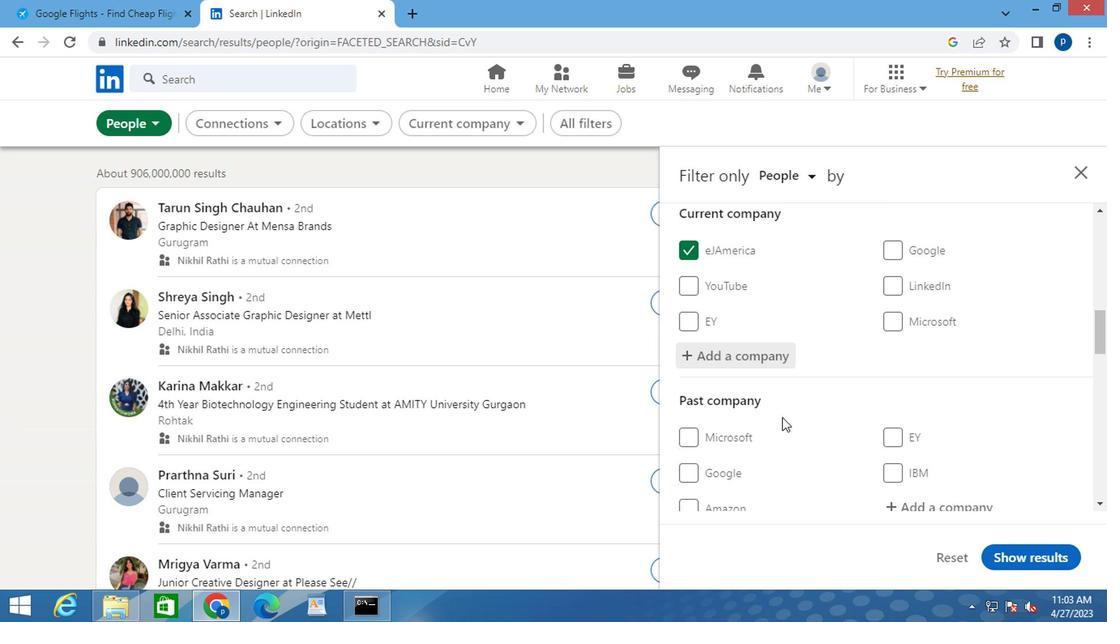 
Action: Mouse moved to (818, 405)
Screenshot: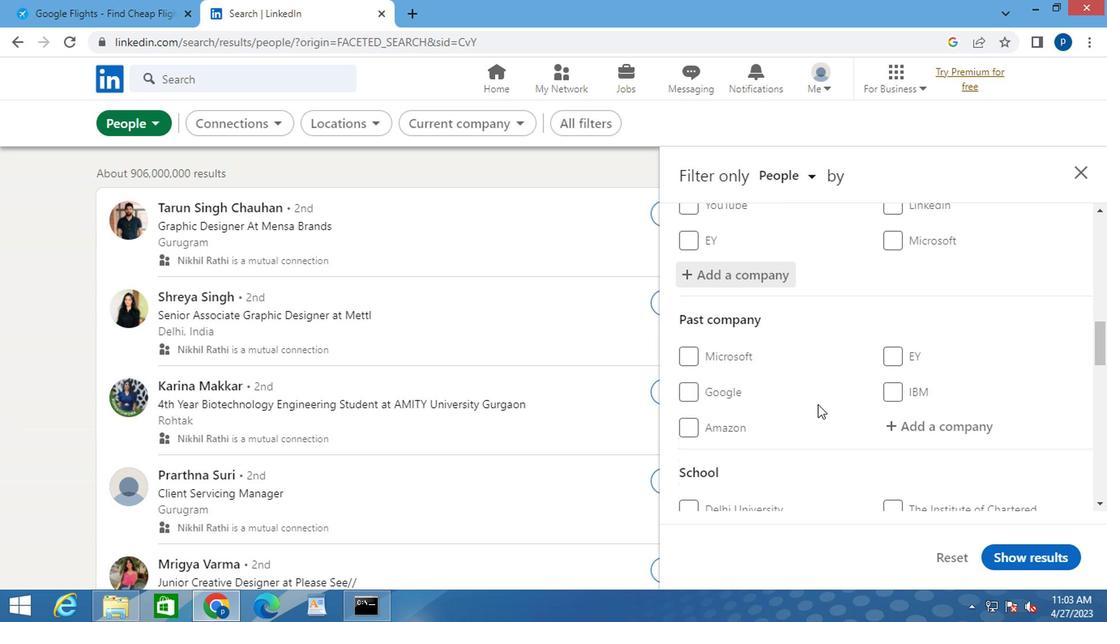 
Action: Mouse scrolled (818, 404) with delta (0, 0)
Screenshot: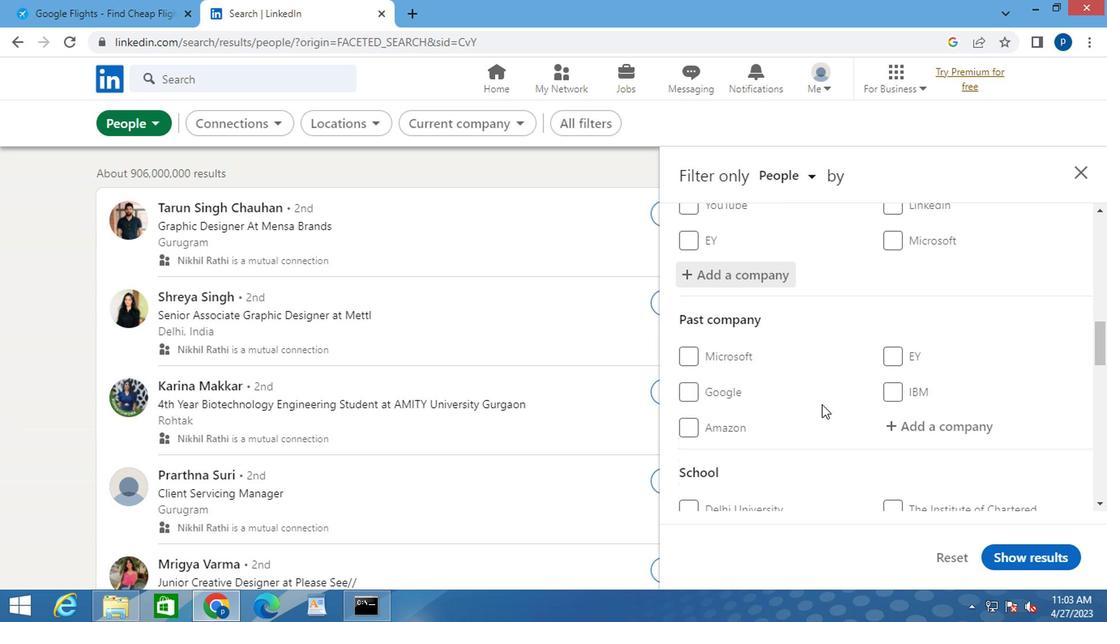 
Action: Mouse moved to (819, 401)
Screenshot: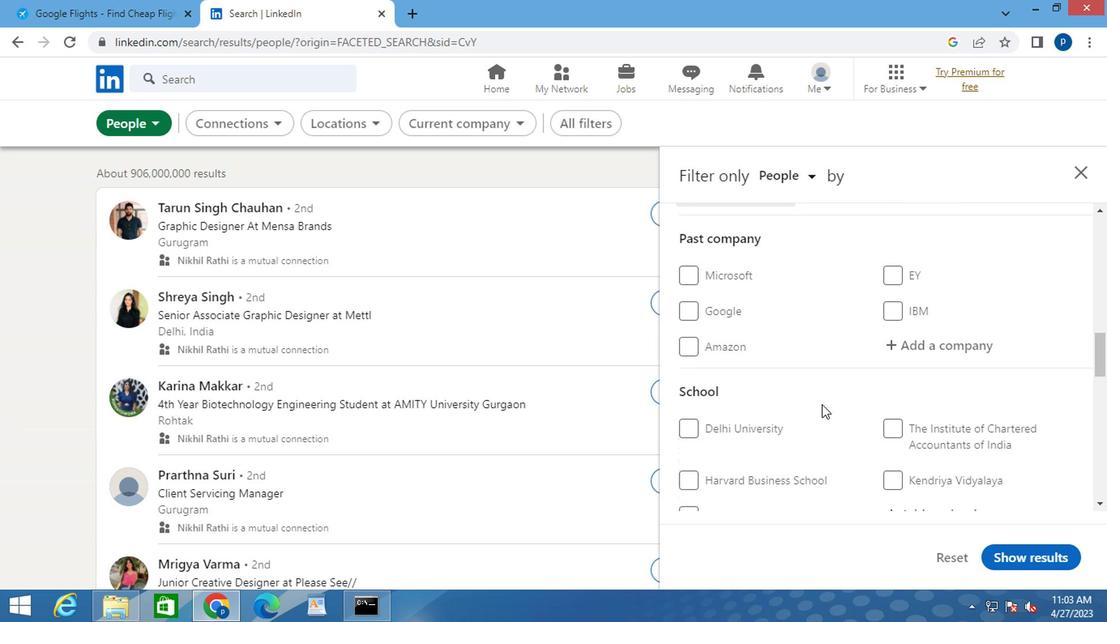 
Action: Mouse scrolled (819, 401) with delta (0, 0)
Screenshot: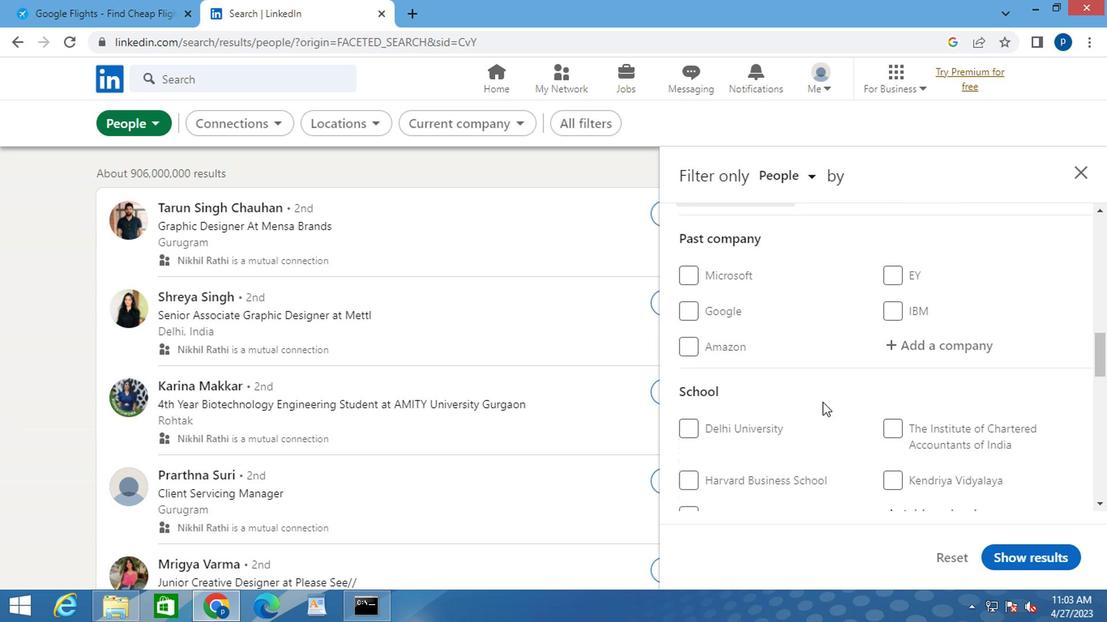 
Action: Mouse moved to (899, 428)
Screenshot: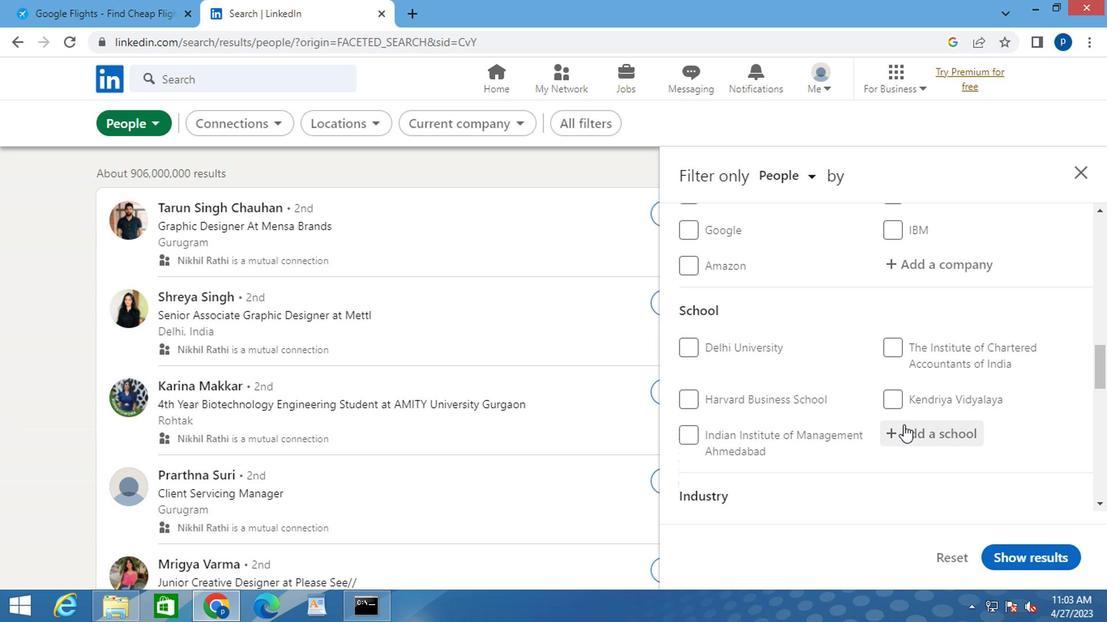 
Action: Mouse pressed left at (899, 428)
Screenshot: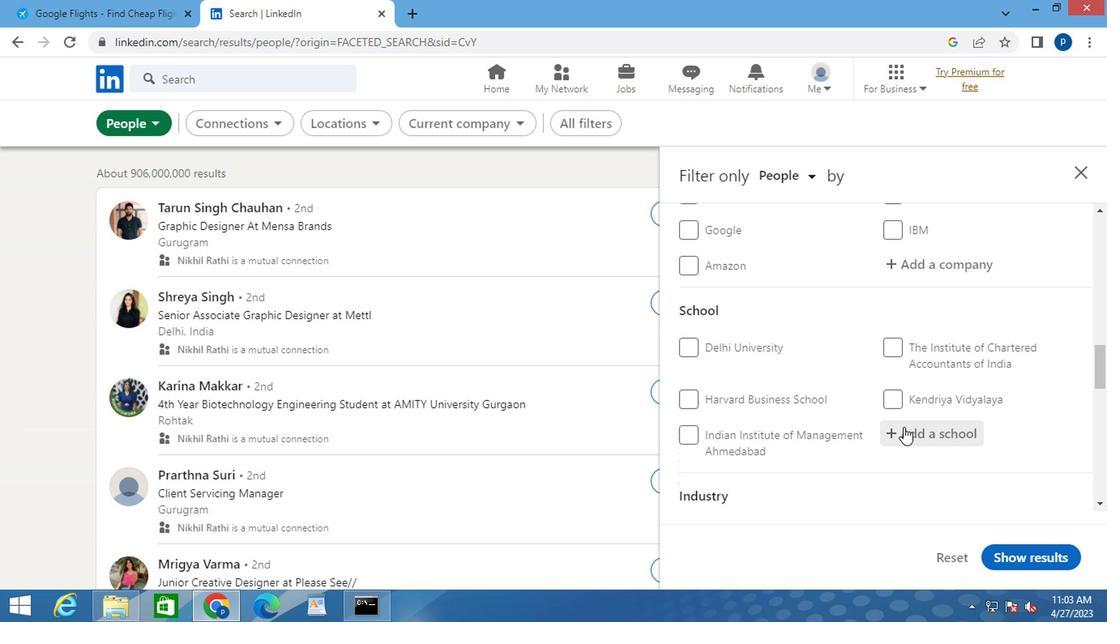 
Action: Key pressed <Key.caps_lock>V<Key.caps_lock>IVEKANAND<Key.space><Key.caps_lock>I<Key.caps_lock>NSTITUTE<Key.space>O<Key.space><Key.caps_lock>P<Key.caps_lock>ROFESSIONAAL<Key.space><Key.caps_lock>S<Key.caps_lock>TUDIES
Screenshot: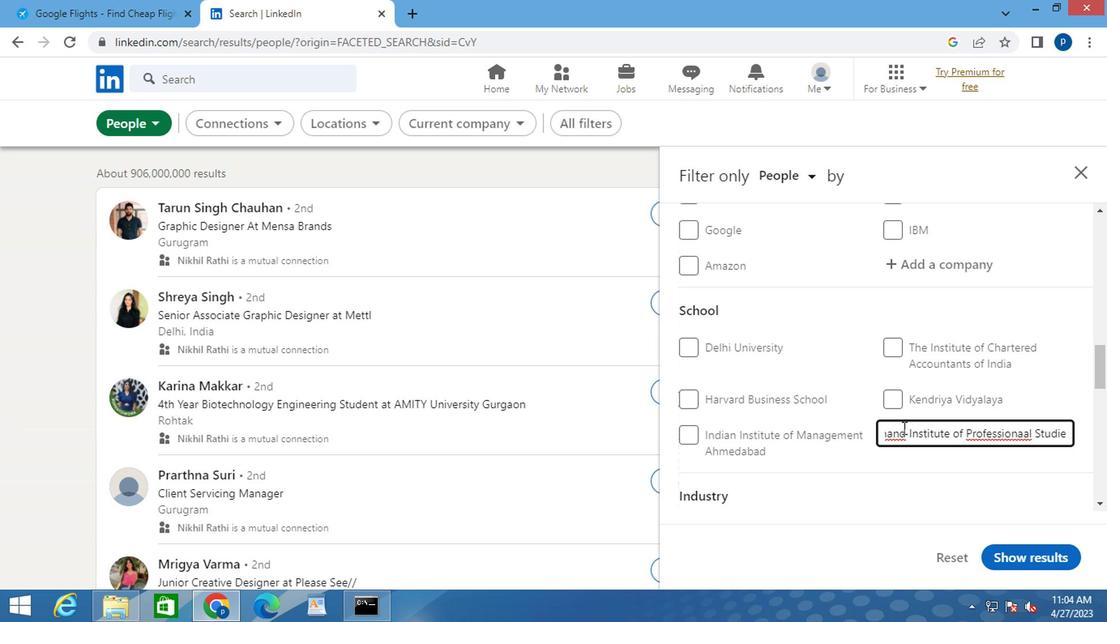 
Action: Mouse moved to (1015, 436)
Screenshot: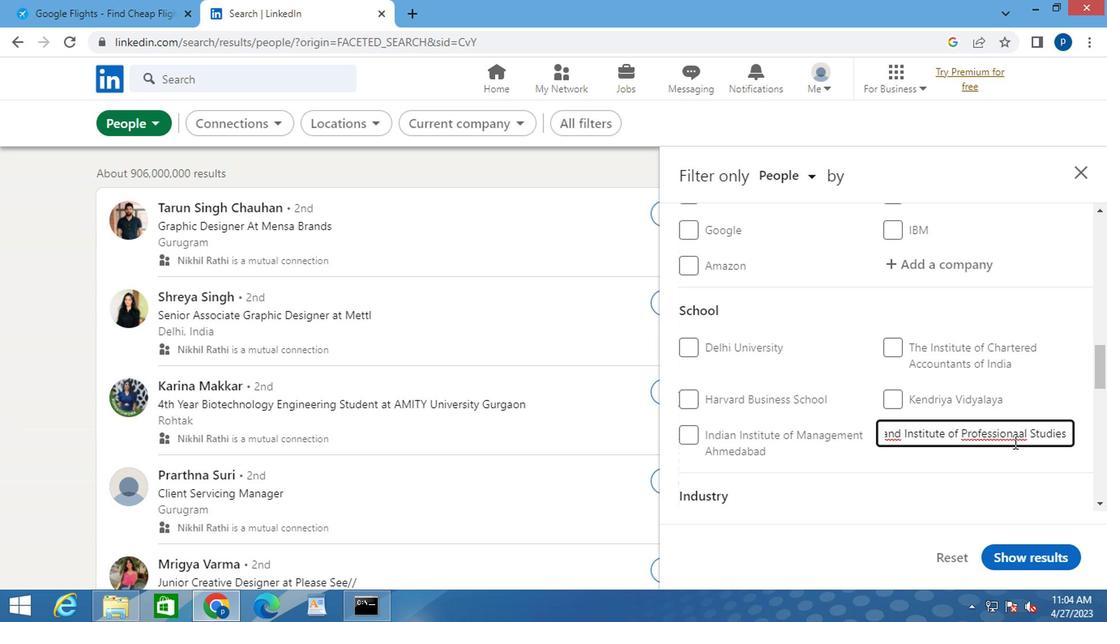 
Action: Mouse pressed left at (1015, 436)
Screenshot: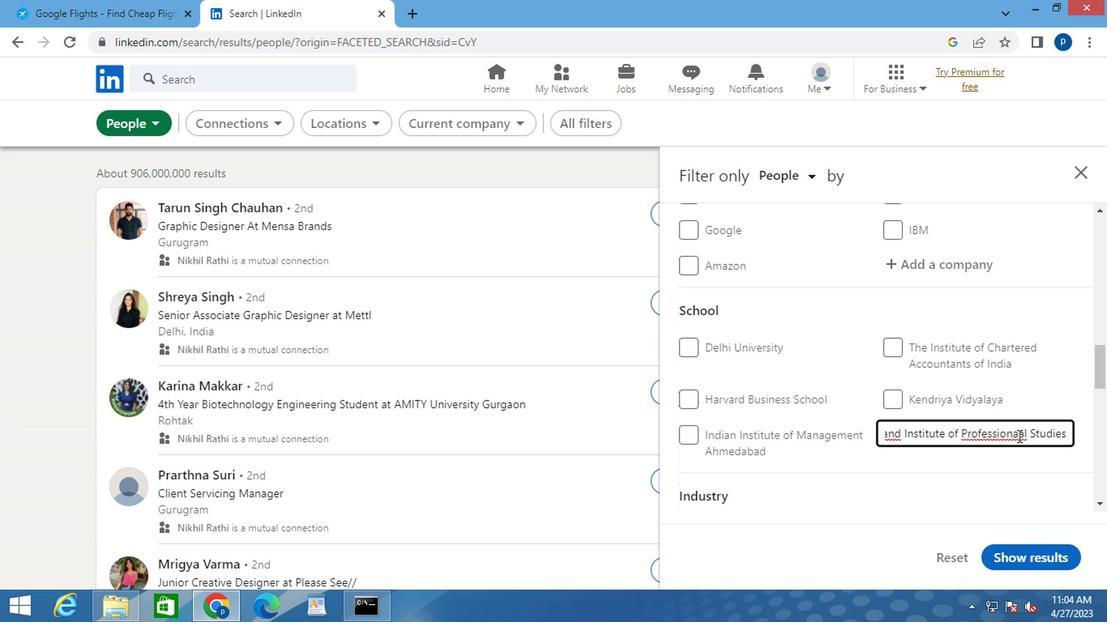 
Action: Key pressed <Key.backspace>
Screenshot: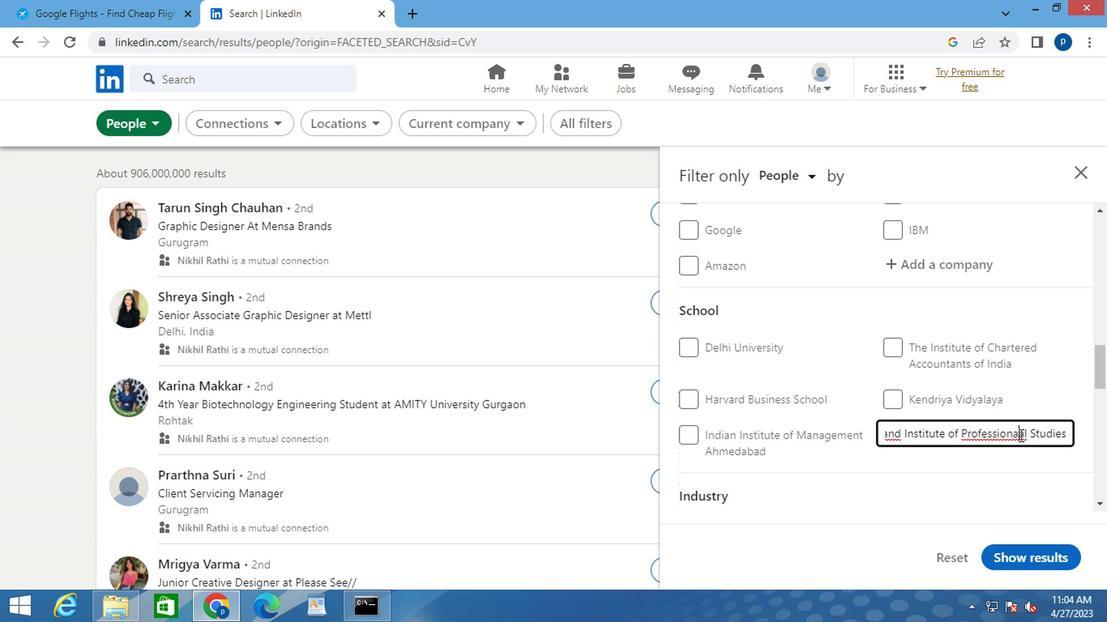 
Action: Mouse moved to (923, 480)
Screenshot: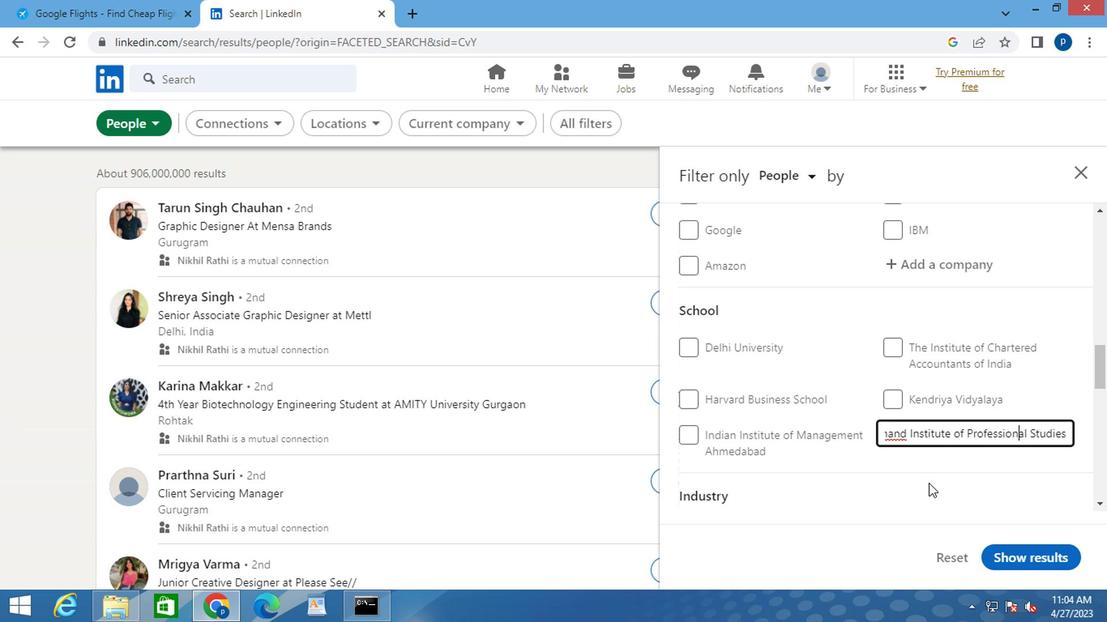 
Action: Mouse pressed left at (923, 480)
Screenshot: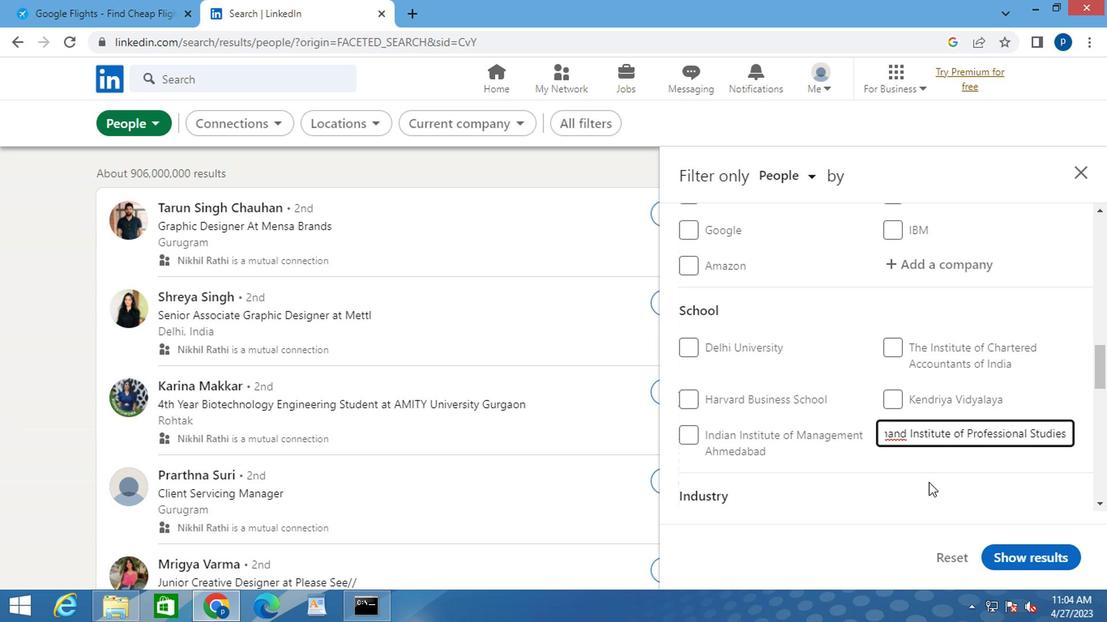 
Action: Mouse moved to (820, 457)
Screenshot: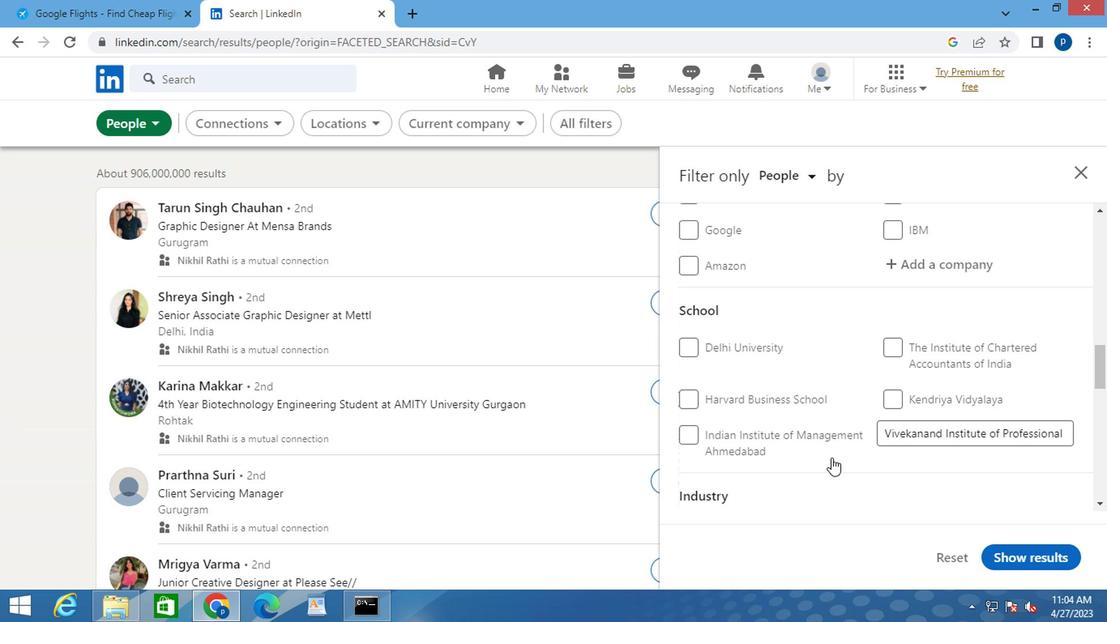 
Action: Mouse scrolled (820, 456) with delta (0, -1)
Screenshot: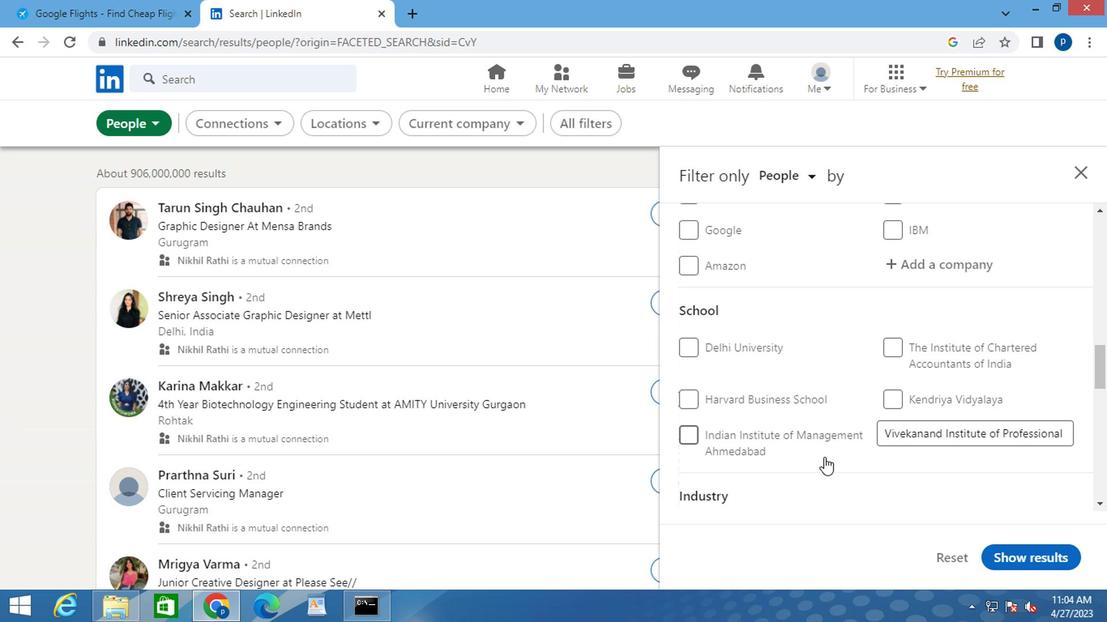 
Action: Mouse moved to (807, 446)
Screenshot: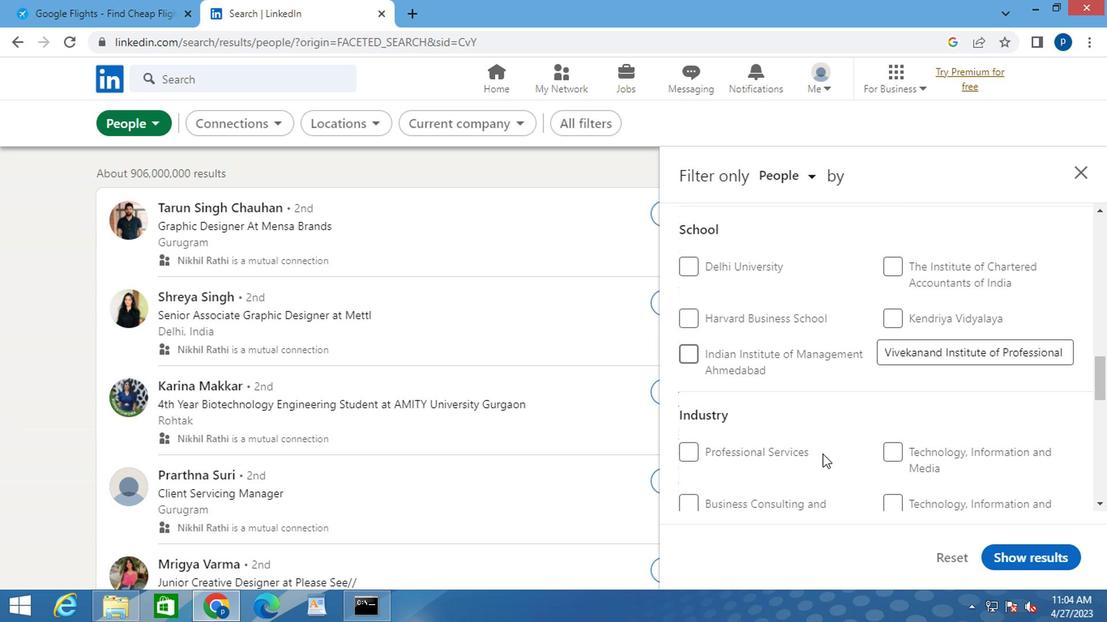
Action: Mouse scrolled (807, 445) with delta (0, -1)
Screenshot: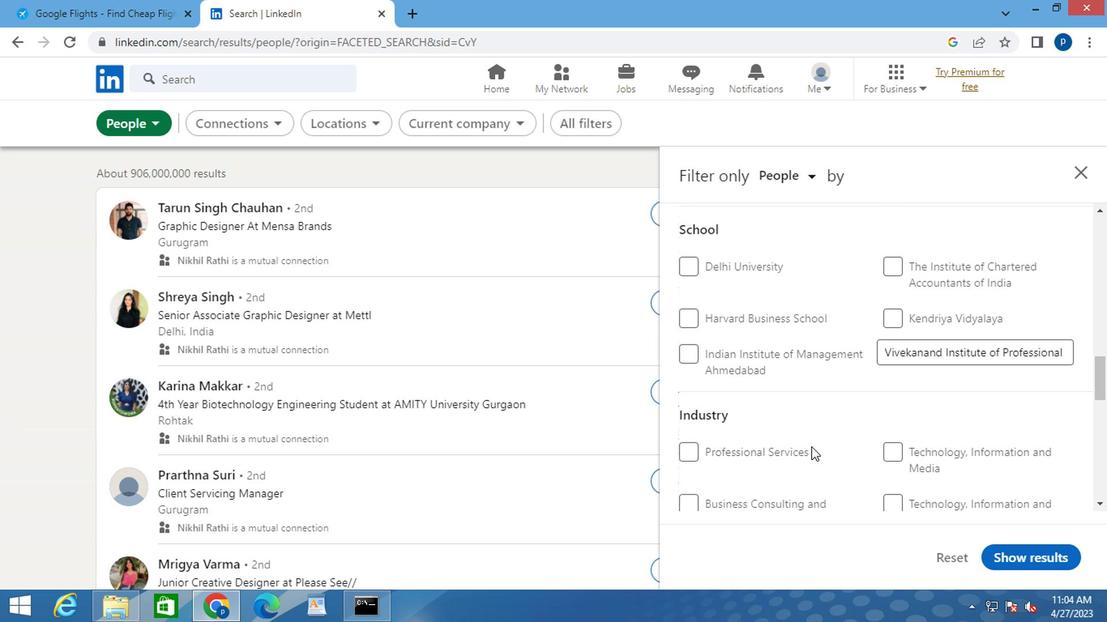
Action: Mouse moved to (913, 441)
Screenshot: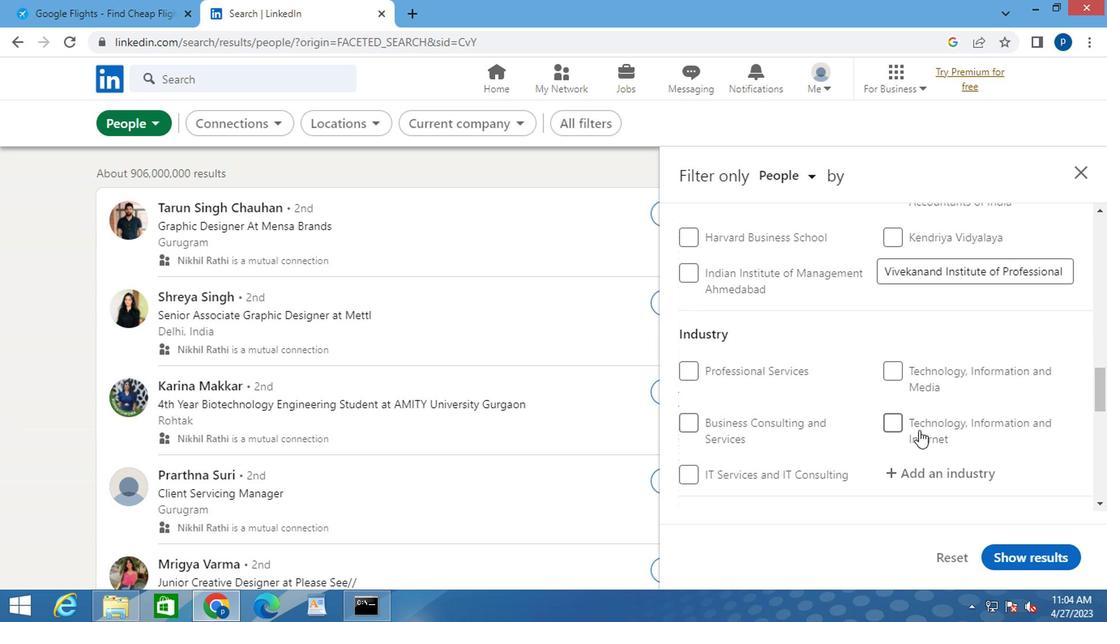 
Action: Mouse scrolled (913, 440) with delta (0, 0)
Screenshot: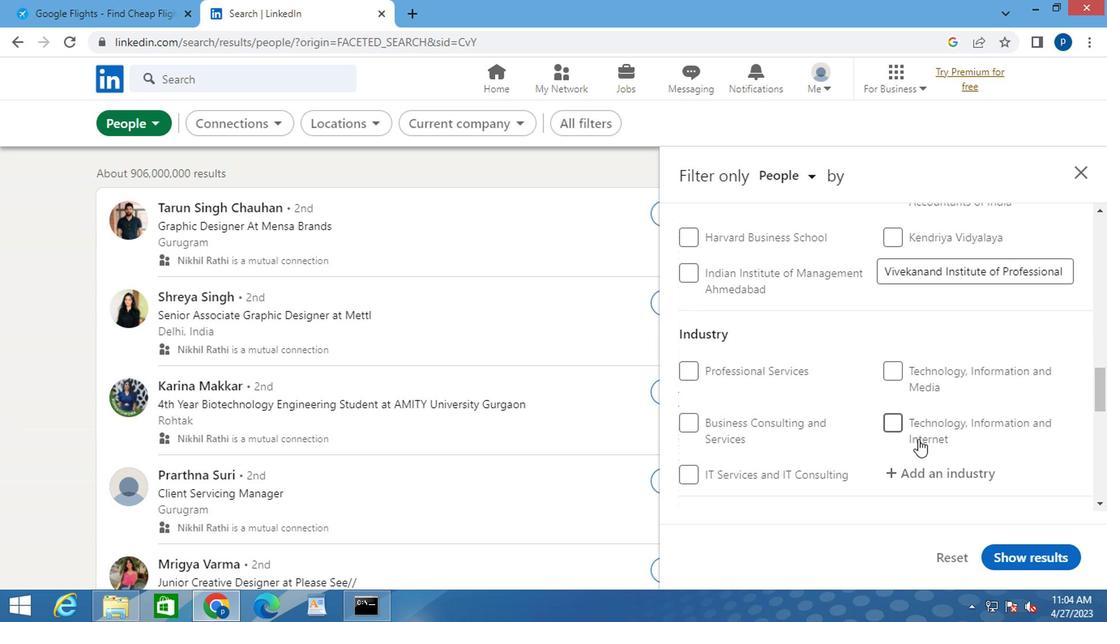 
Action: Mouse moved to (901, 389)
Screenshot: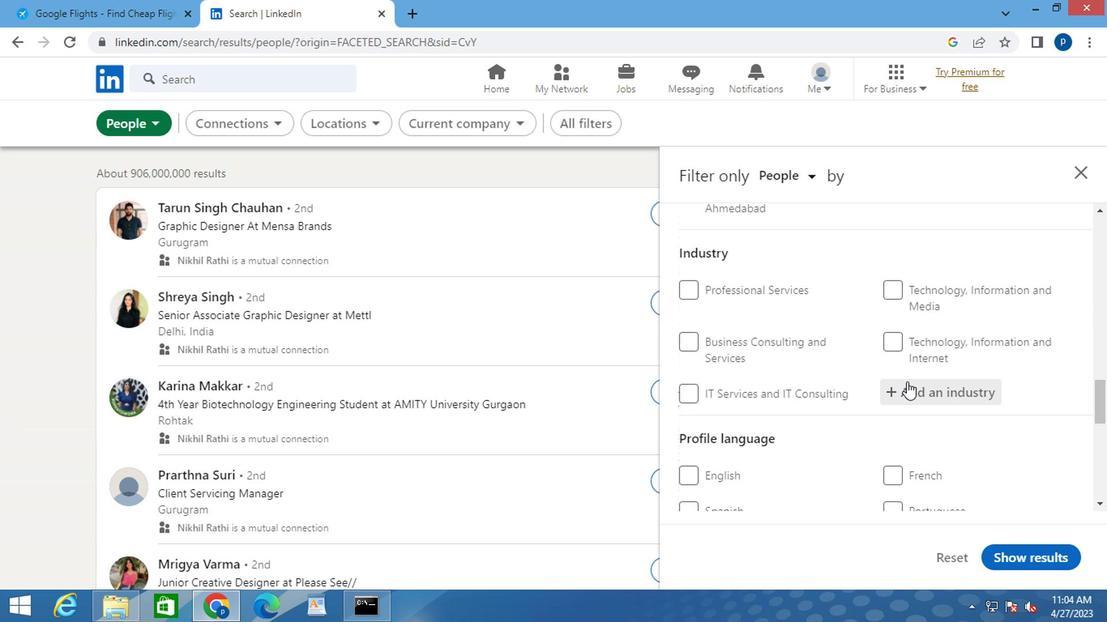 
Action: Mouse pressed left at (901, 389)
Screenshot: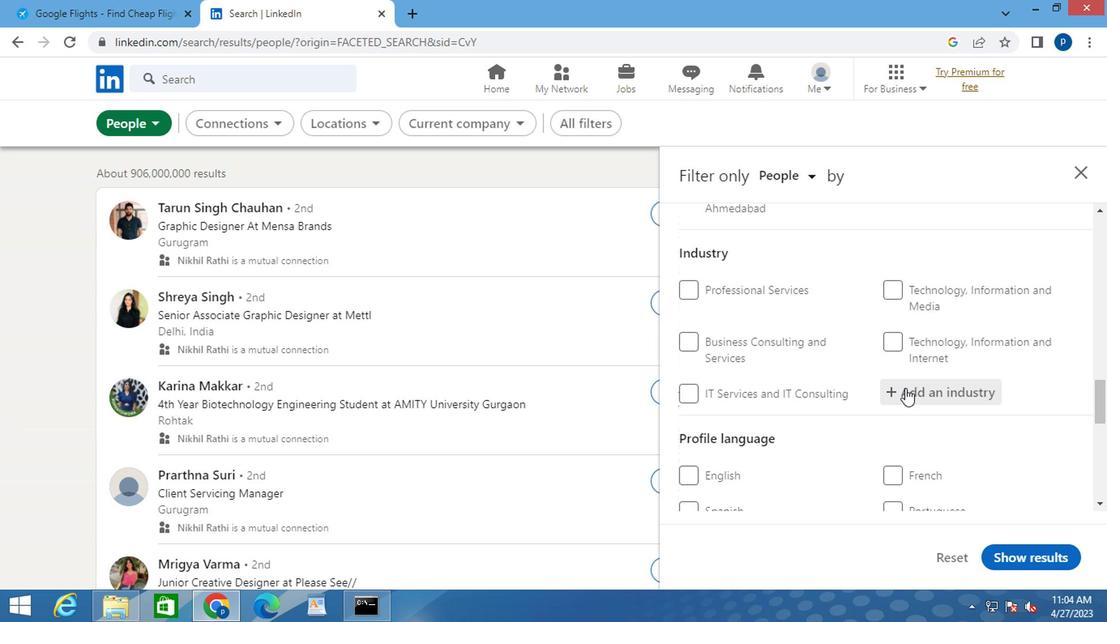 
Action: Key pressed <Key.caps_lock>P<Key.caps_lock>ERFORMING
Screenshot: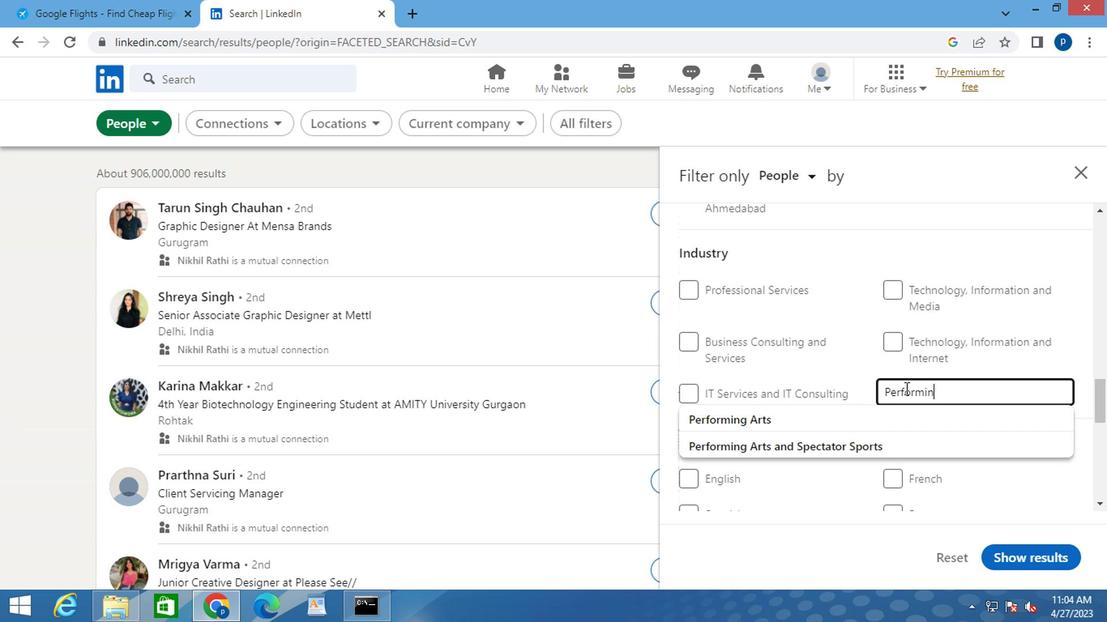 
Action: Mouse moved to (757, 415)
Screenshot: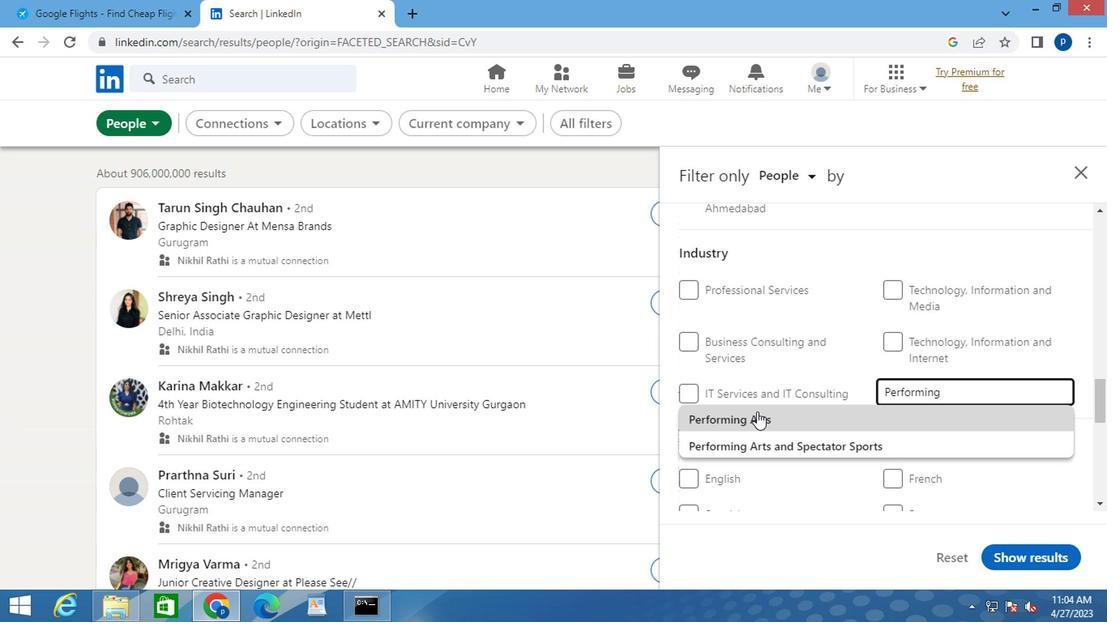 
Action: Mouse pressed left at (757, 415)
Screenshot: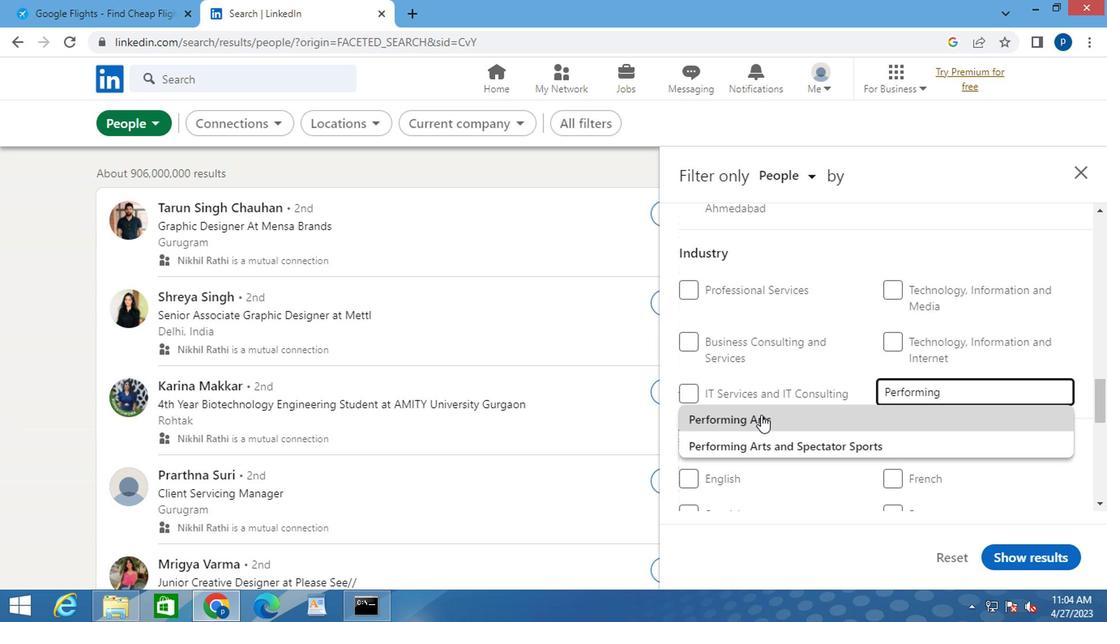 
Action: Mouse scrolled (757, 415) with delta (0, 0)
Screenshot: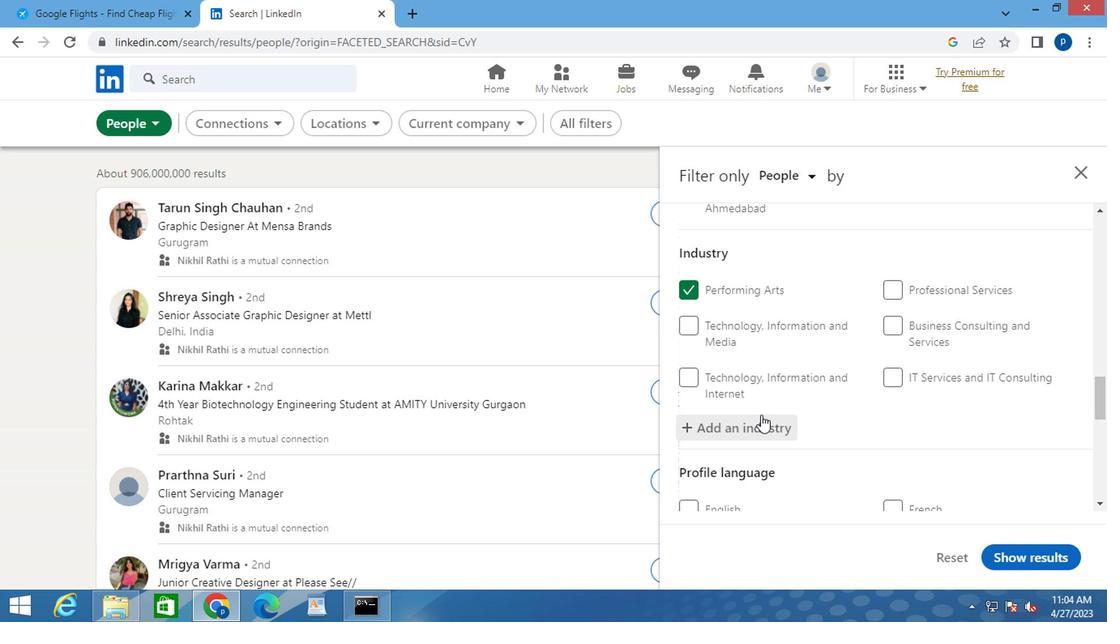
Action: Mouse moved to (761, 408)
Screenshot: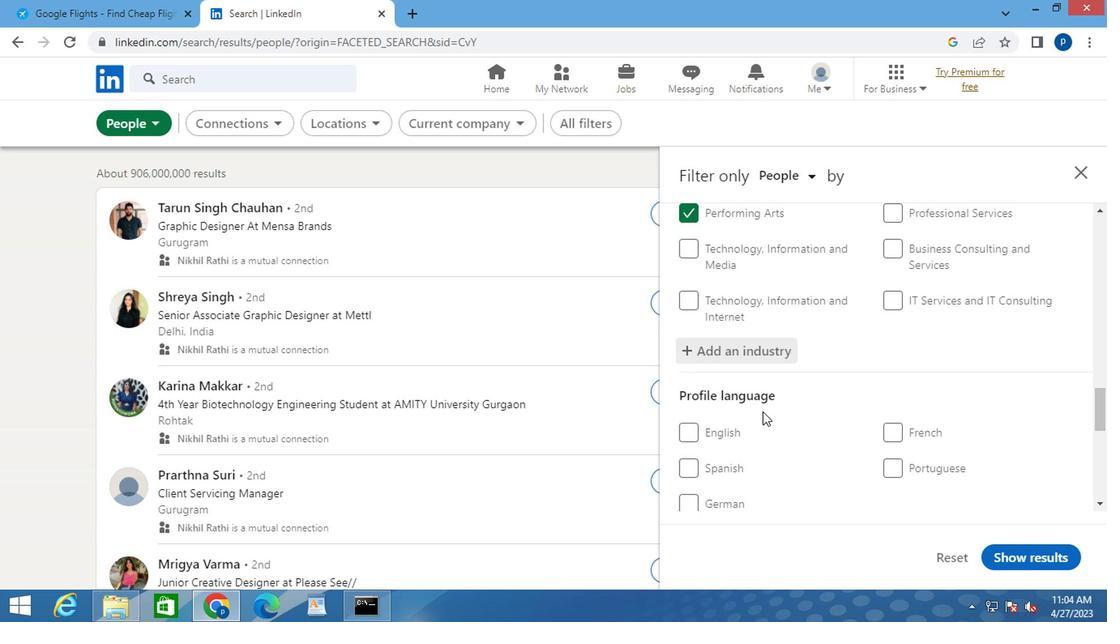 
Action: Mouse scrolled (761, 407) with delta (0, -1)
Screenshot: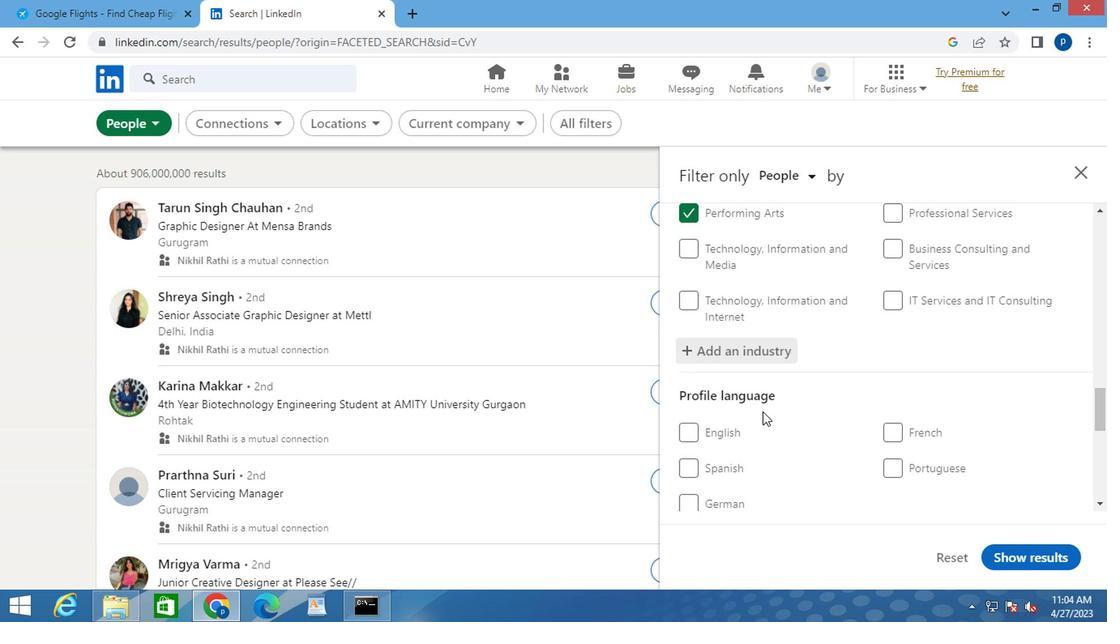 
Action: Mouse moved to (765, 391)
Screenshot: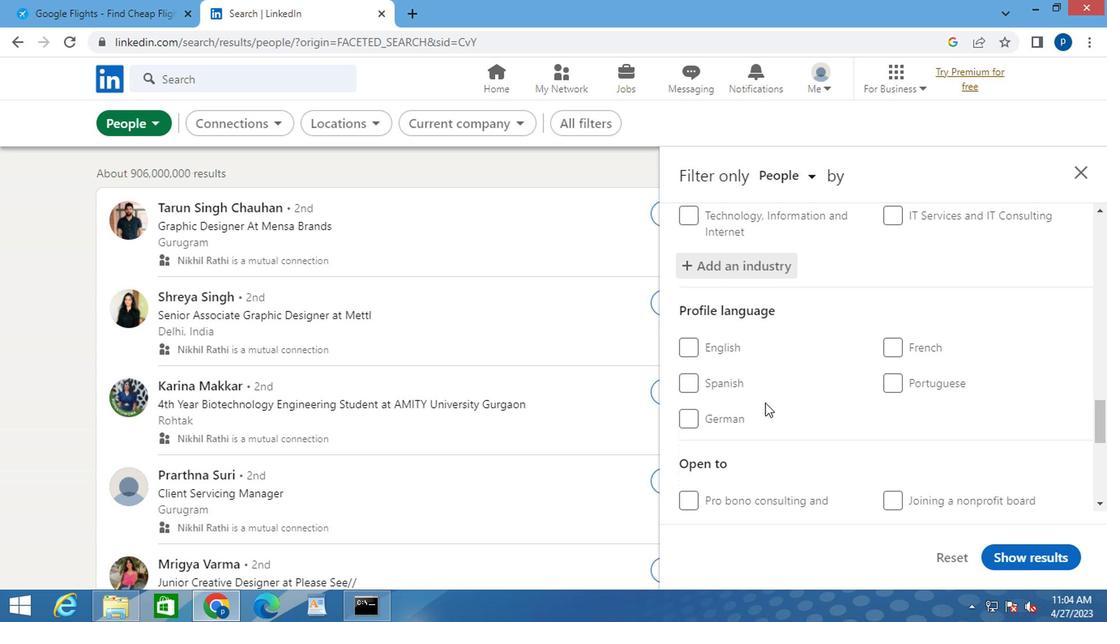 
Action: Mouse scrolled (765, 390) with delta (0, 0)
Screenshot: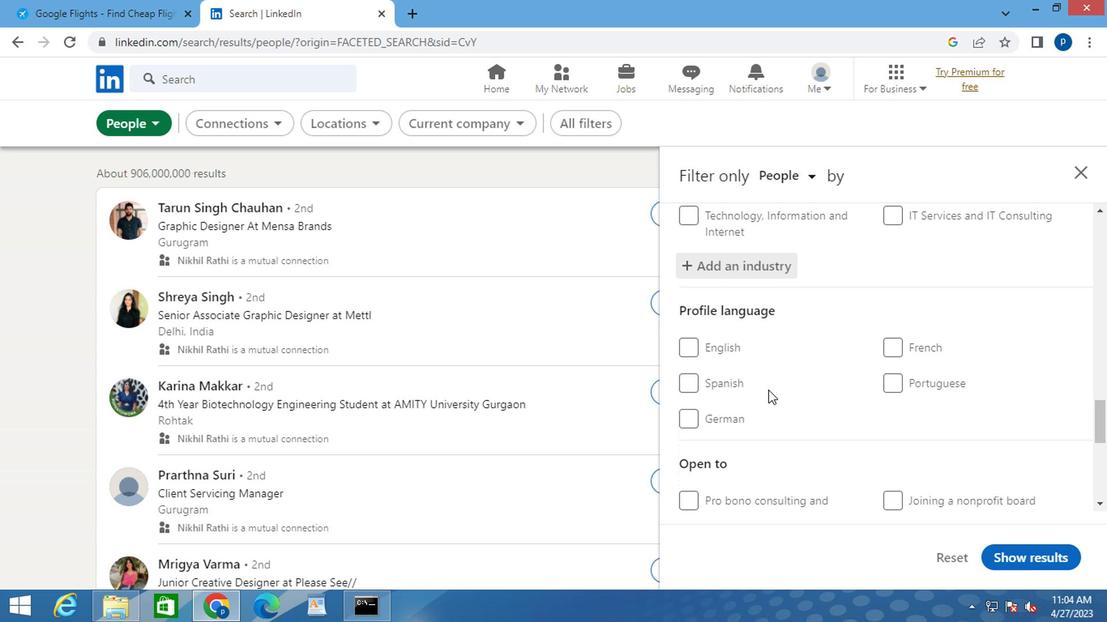 
Action: Mouse moved to (683, 265)
Screenshot: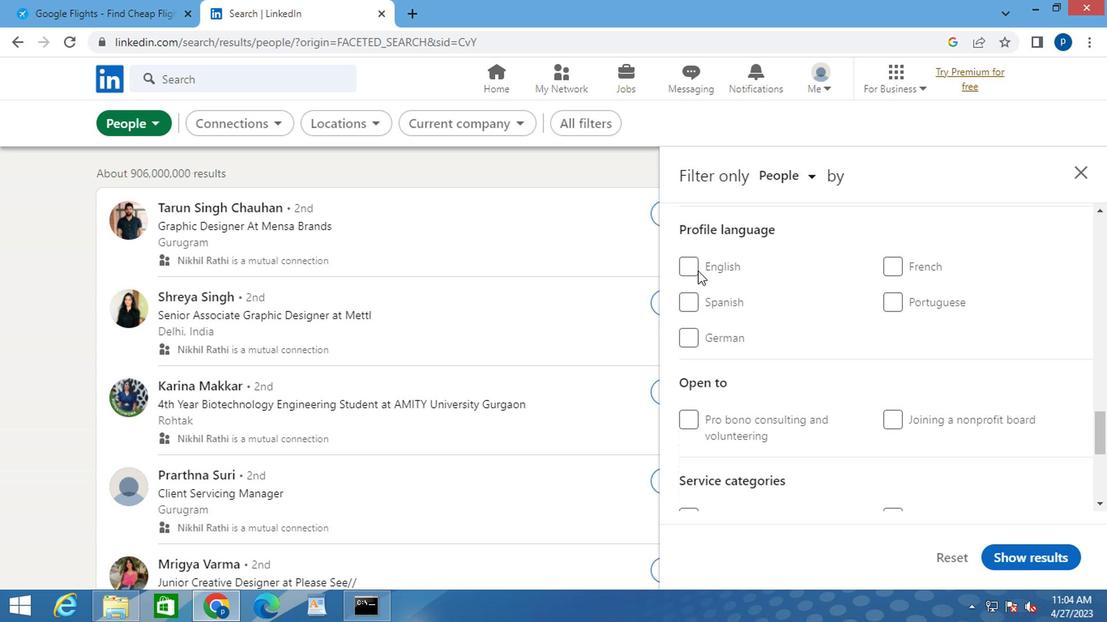 
Action: Mouse pressed left at (683, 265)
Screenshot: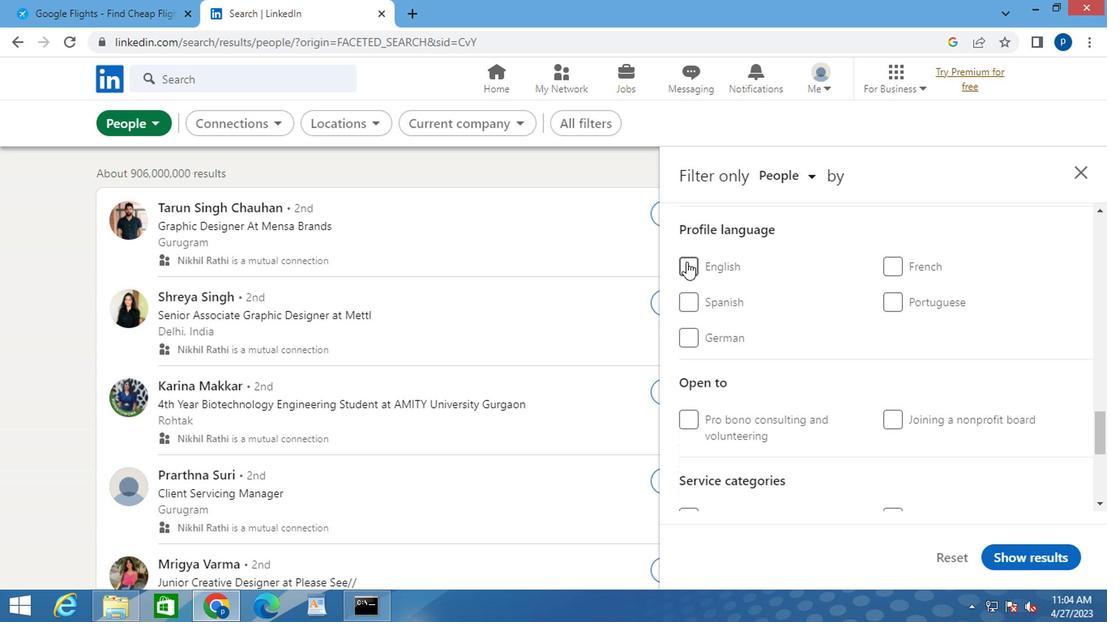 
Action: Mouse moved to (771, 351)
Screenshot: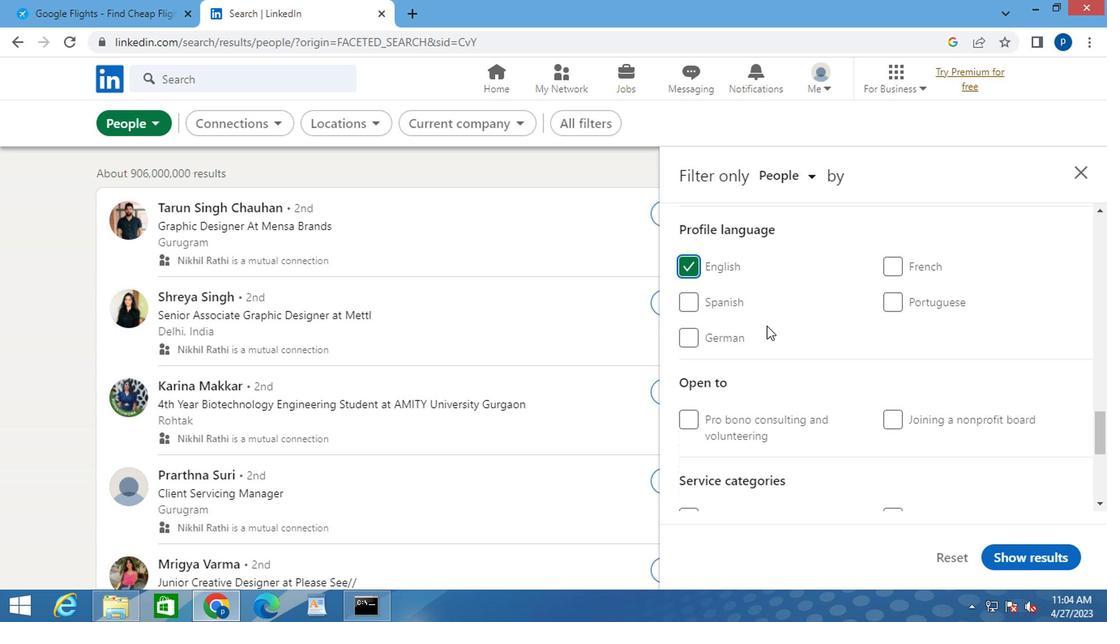 
Action: Mouse scrolled (771, 351) with delta (0, 0)
Screenshot: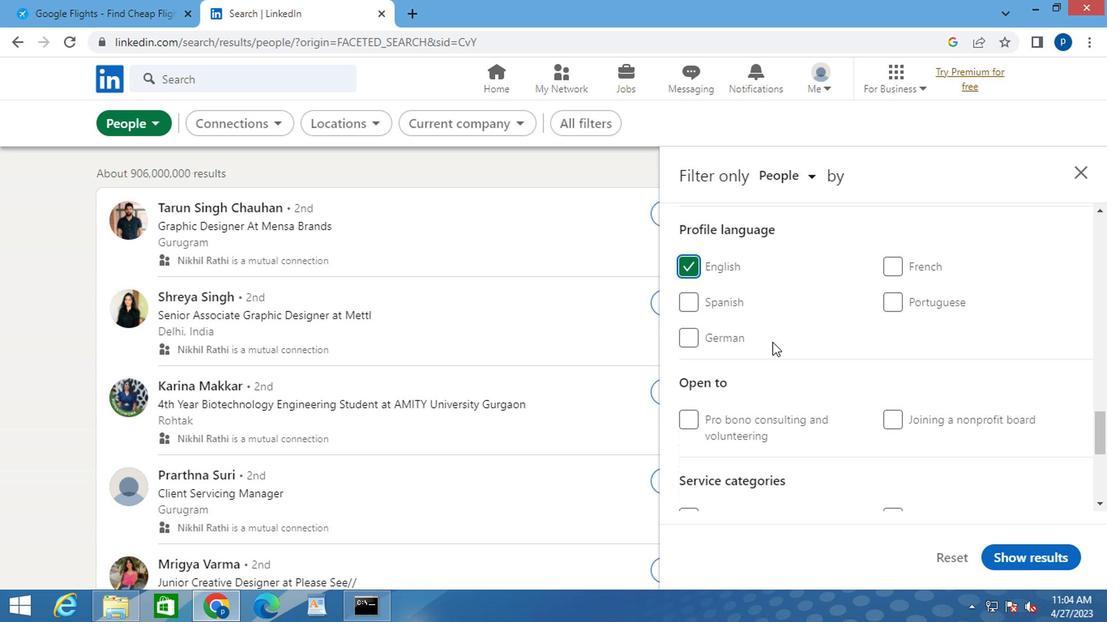 
Action: Mouse moved to (785, 355)
Screenshot: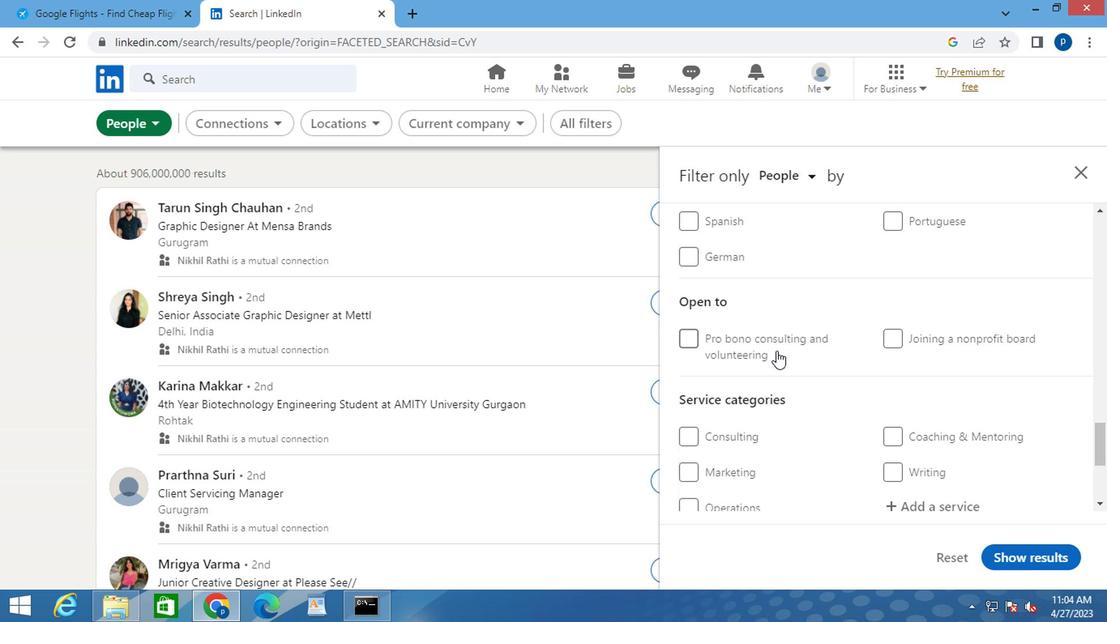 
Action: Mouse scrolled (785, 354) with delta (0, 0)
Screenshot: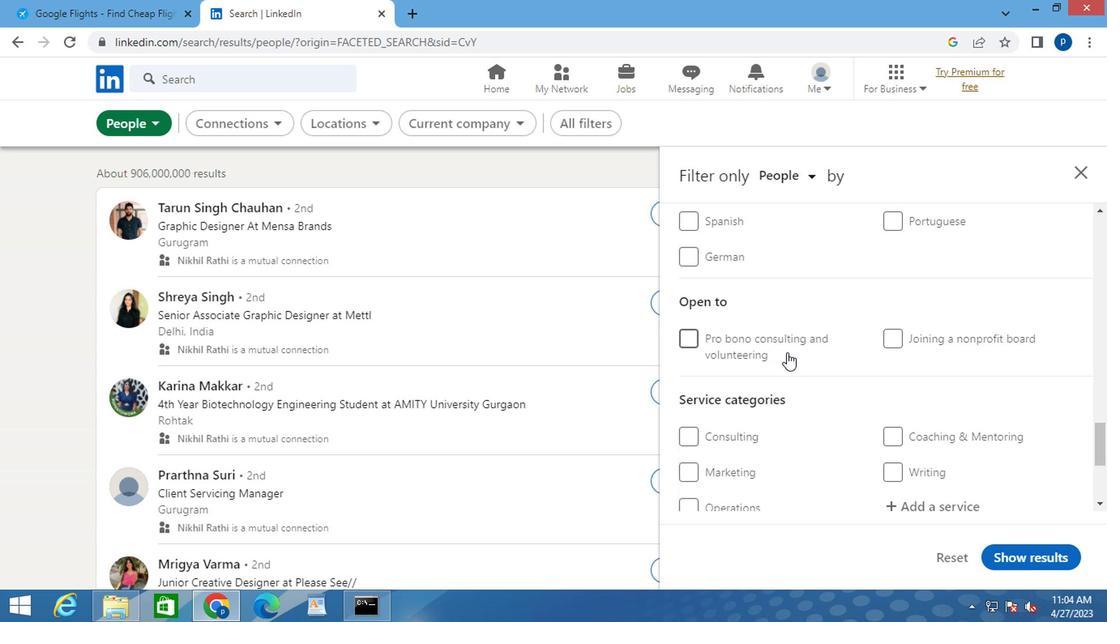 
Action: Mouse moved to (891, 428)
Screenshot: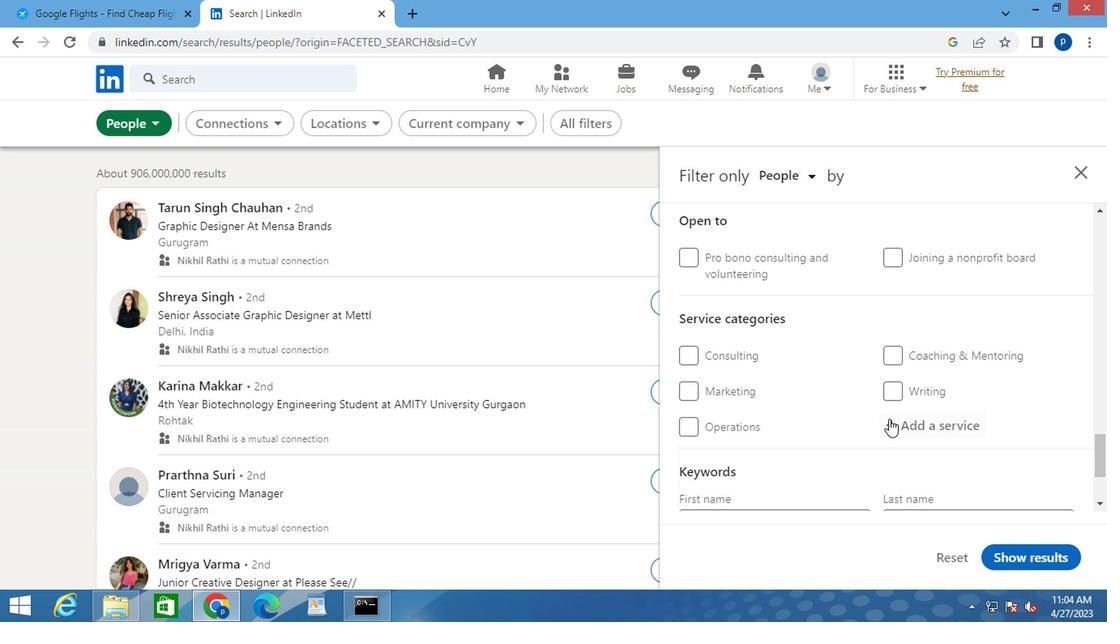 
Action: Mouse pressed left at (891, 428)
Screenshot: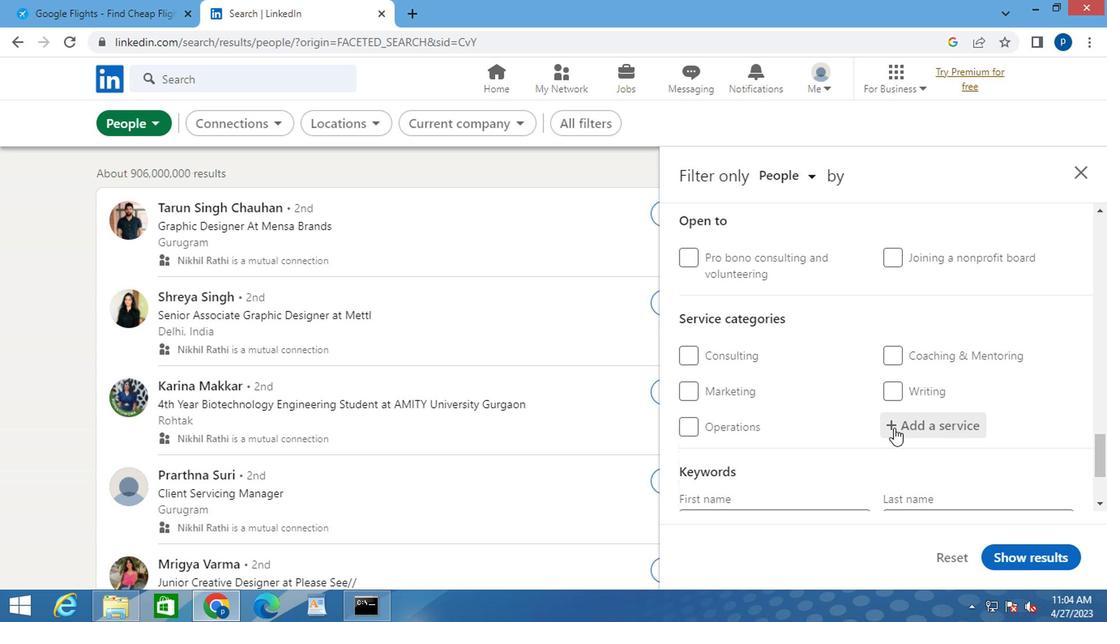
Action: Key pressed <Key.caps_lock>L<Key.caps_lock>OANS
Screenshot: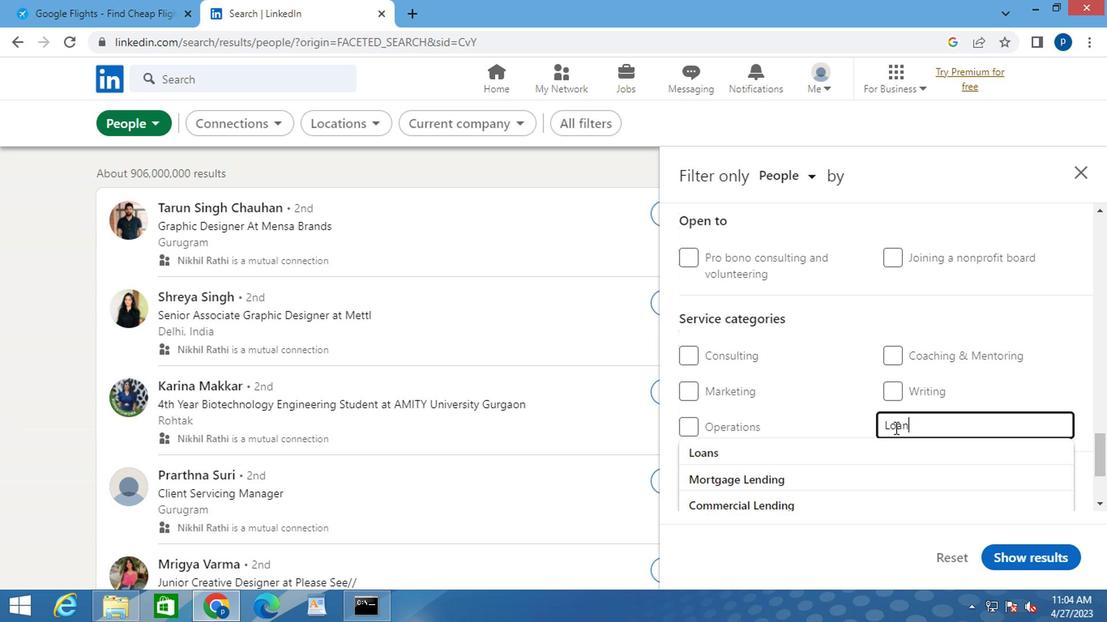 
Action: Mouse moved to (769, 449)
Screenshot: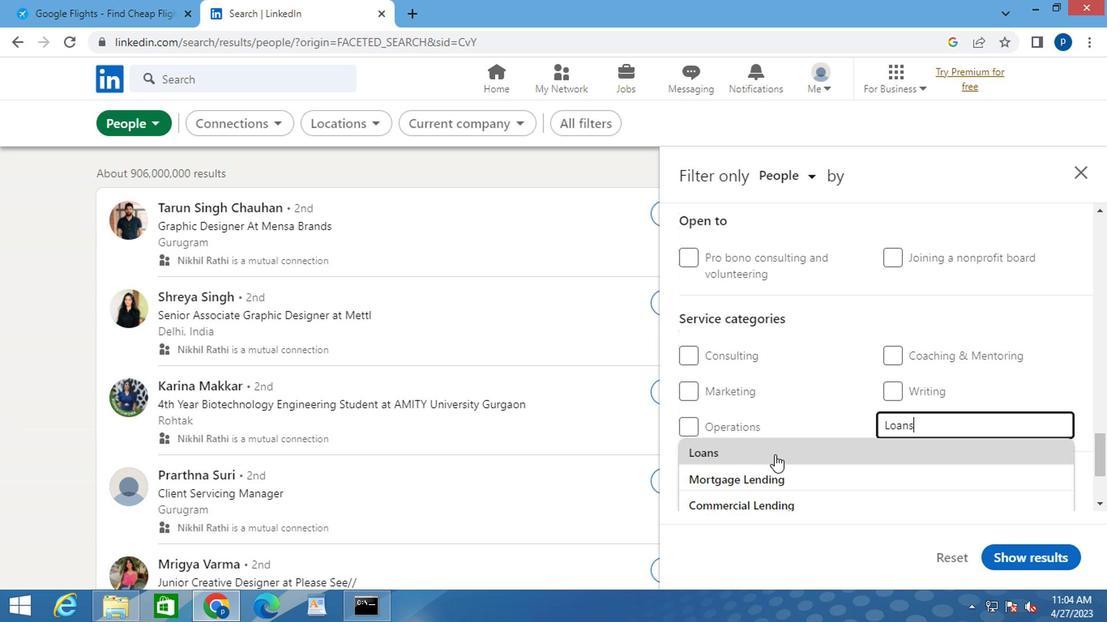 
Action: Mouse pressed left at (769, 449)
Screenshot: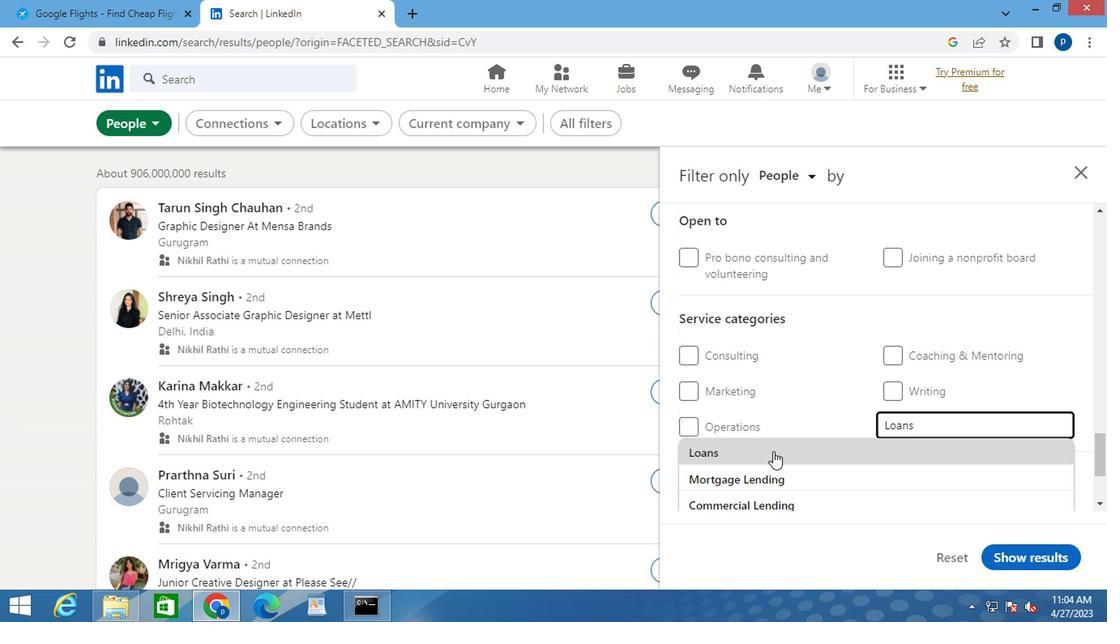 
Action: Mouse moved to (783, 422)
Screenshot: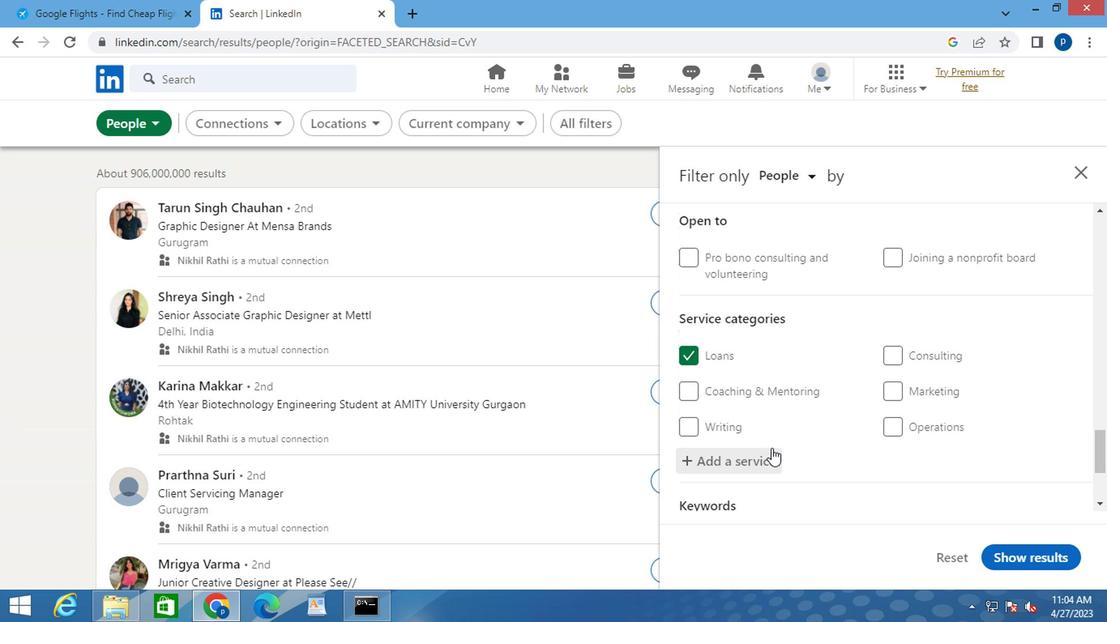 
Action: Mouse scrolled (783, 422) with delta (0, 0)
Screenshot: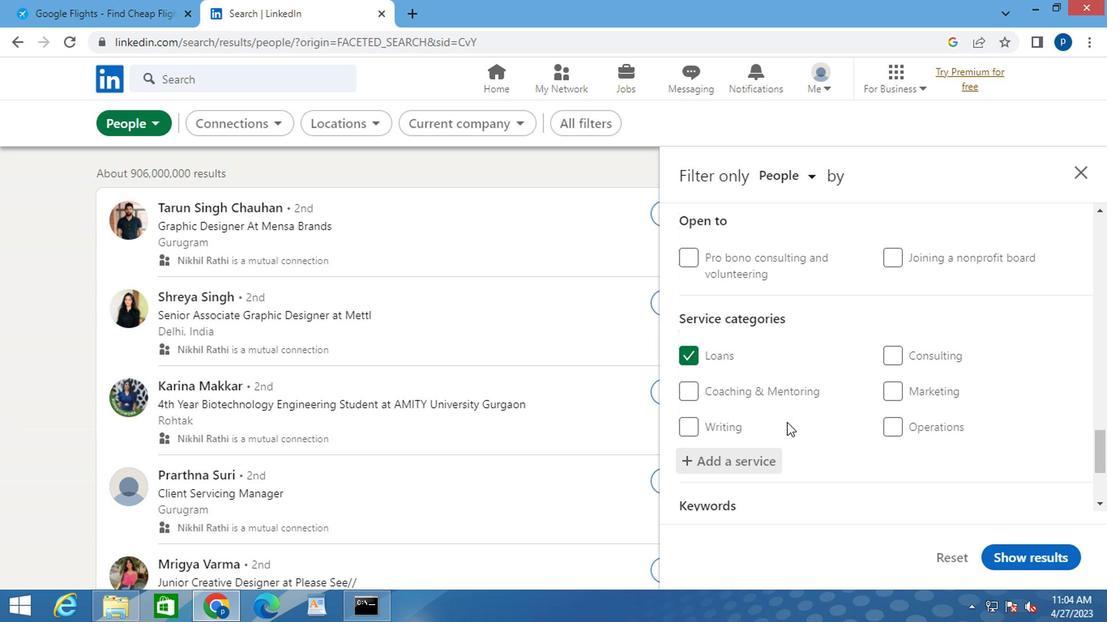 
Action: Mouse moved to (783, 418)
Screenshot: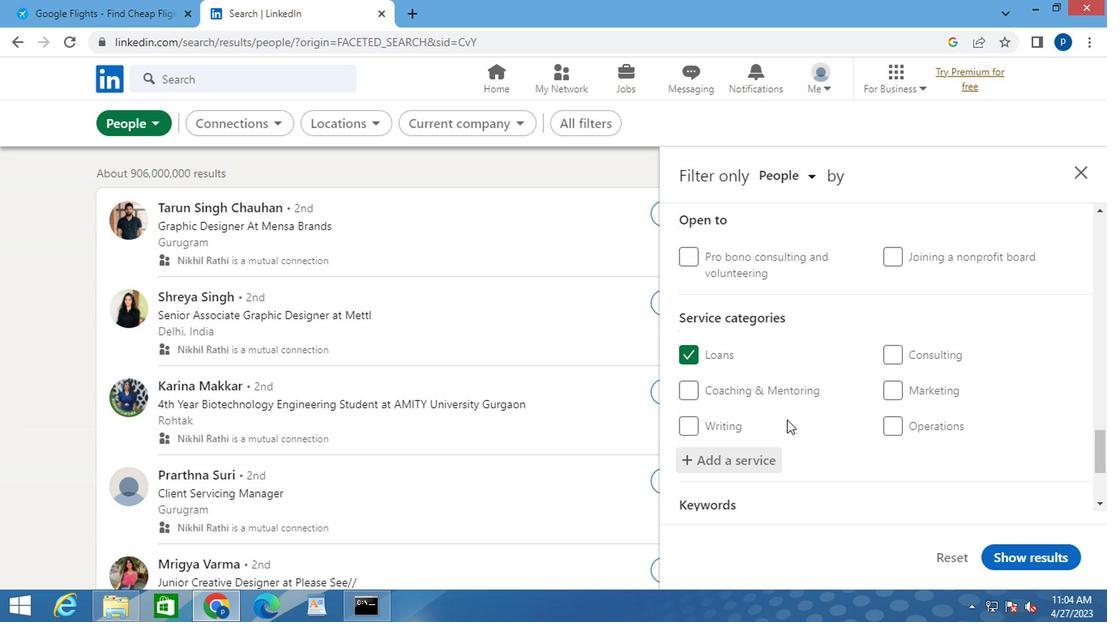 
Action: Mouse scrolled (783, 417) with delta (0, 0)
Screenshot: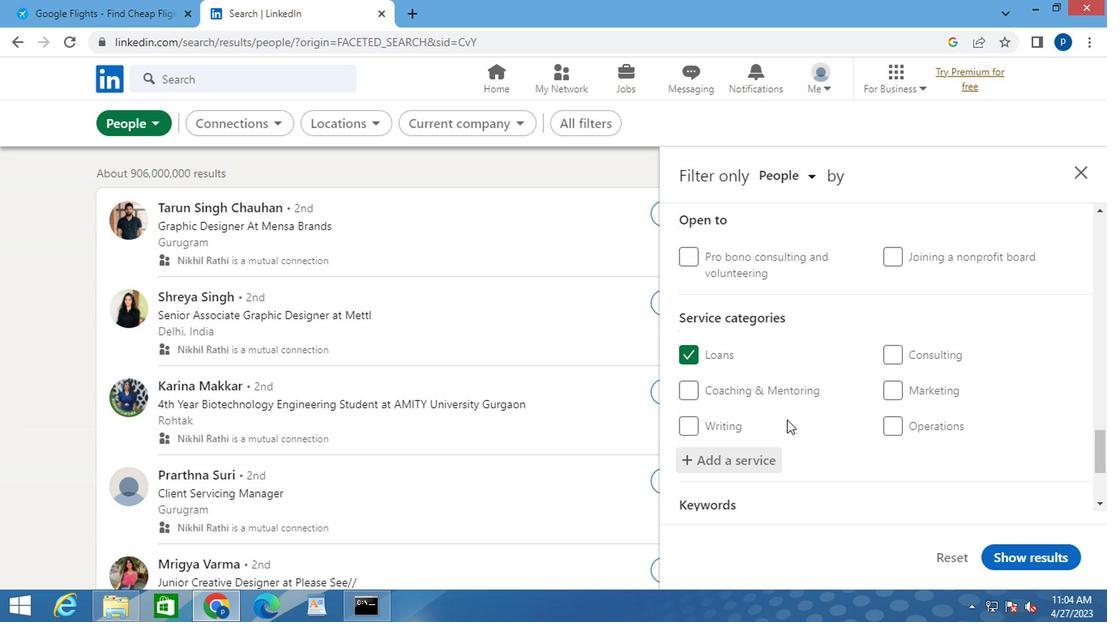 
Action: Mouse moved to (787, 400)
Screenshot: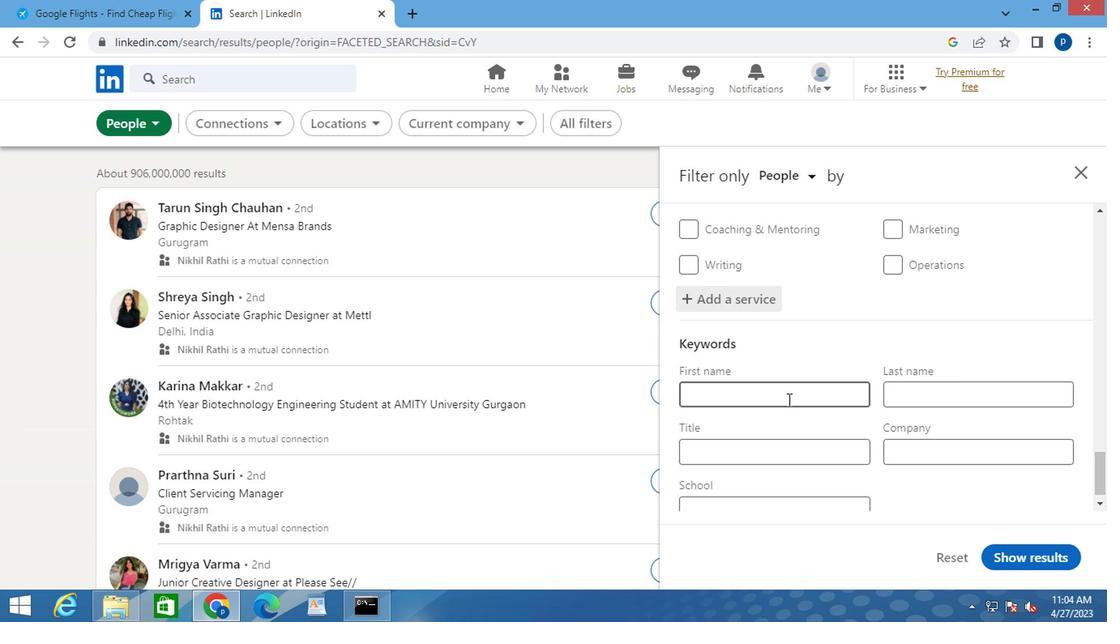 
Action: Mouse scrolled (787, 399) with delta (0, -1)
Screenshot: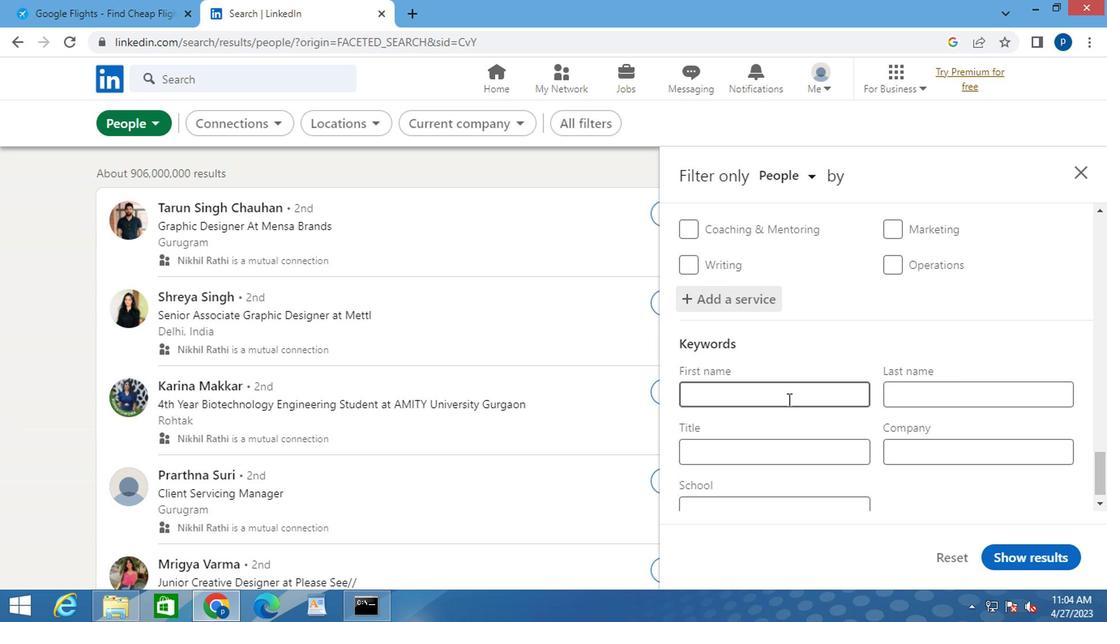 
Action: Mouse moved to (739, 436)
Screenshot: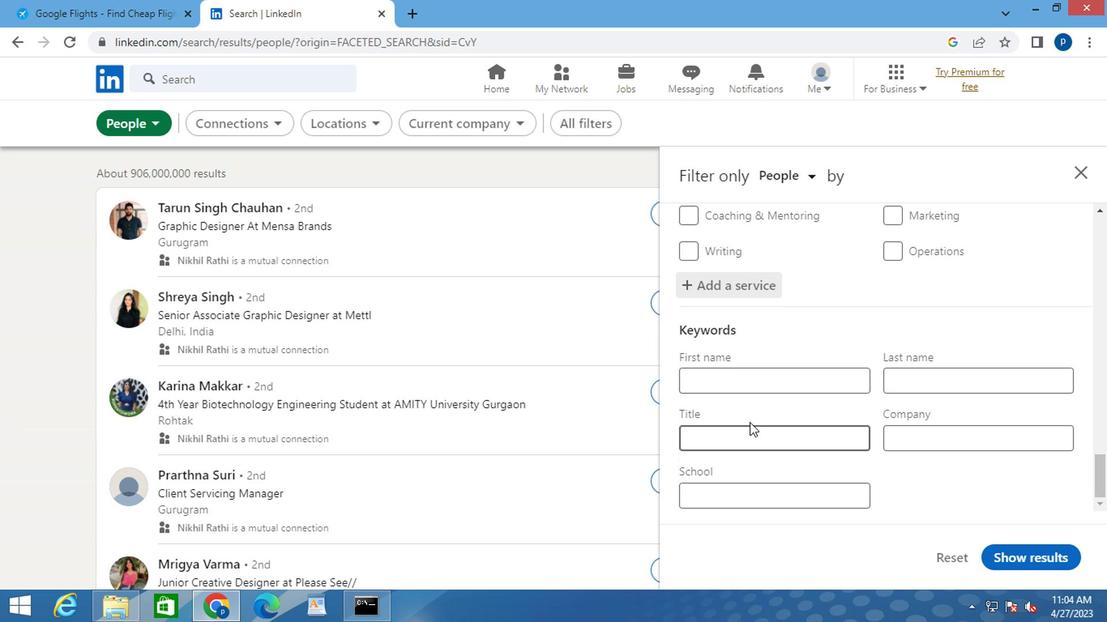 
Action: Mouse pressed left at (739, 436)
Screenshot: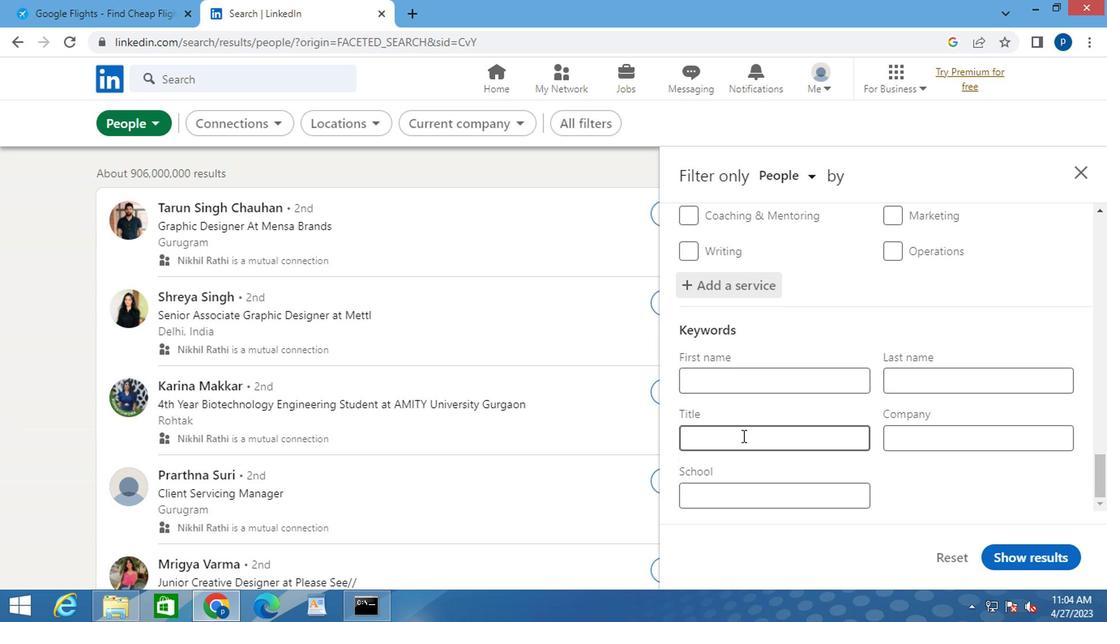 
Action: Key pressed <Key.caps_lock>M<Key.caps_lock>ANUFACTURINBG<Key.backspace><Key.backspace>G<Key.space><Key.caps_lock>A<Key.caps_lock>SSEMBLER<Key.space>
Screenshot: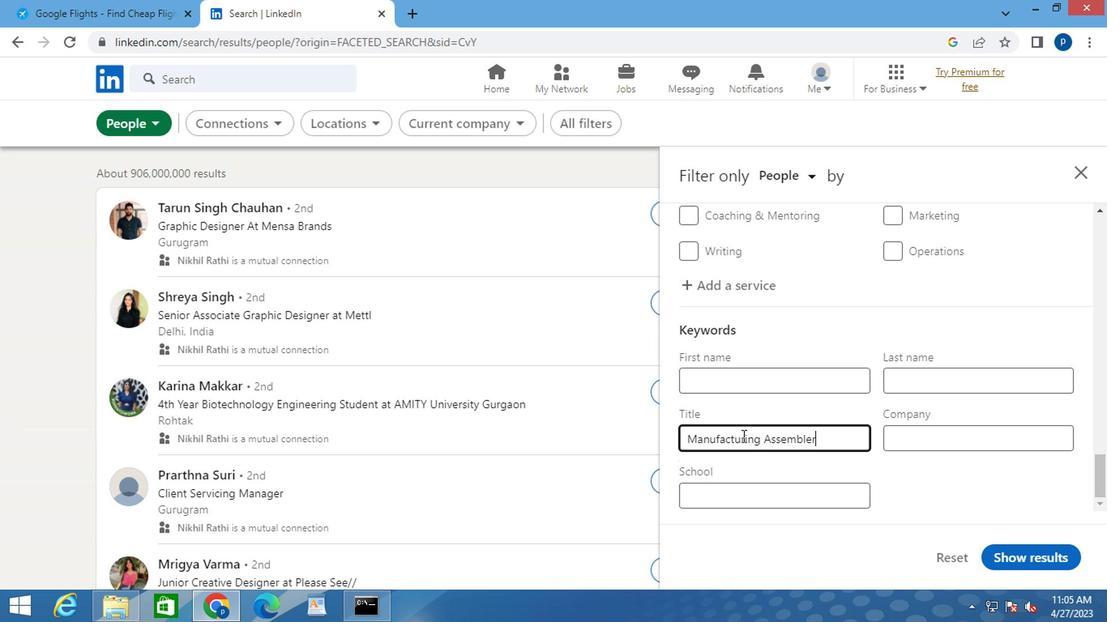 
Action: Mouse moved to (998, 555)
Screenshot: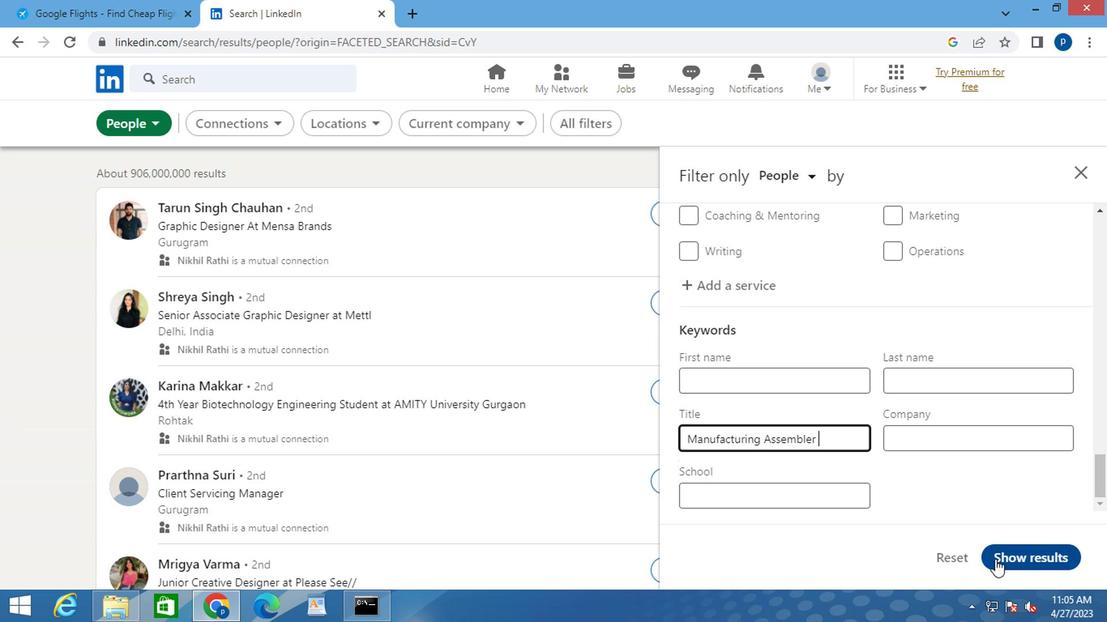
Action: Mouse pressed left at (998, 555)
Screenshot: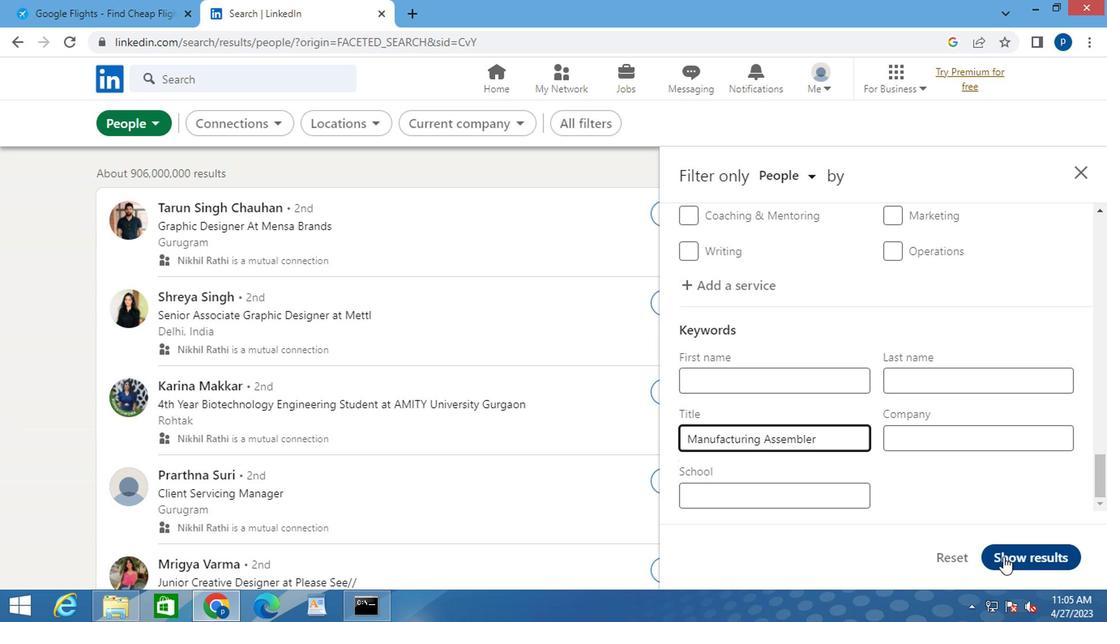 
